 Task: Open a blank worksheet and write heading  Dynamic Sales. Add 10 people name  'Joshua Rivera, Zoey Coleman, Ryan Wright, Addison Bailey, Jonathan Simmons, Brooklyn Ward, Caleb Barnes, Audrey Collins, Gabriel Perry, Sofia Bell'Item code in between  1000-2000. Product range in between  2000-9000. Add Products   TOMS Shoe, UGG Shoe, Wolverine Shoe, Z-Coil Shoe, Adidas shoe, Gucci T-shirt, Louis Vuitton bag, Zara Shirt, H&M jeans, Chanel perfume.Choose quantity  1 to 10 Tax 12 percent commission 2 percent Total Add Amount. Save page Attendance Spreadsheetbook
Action: Key pressed <Key.shift>Dynamic<Key.space><Key.shift>Sales<Key.enter><Key.shift>Name<Key.enter><Key.shift><Key.shift><Key.shift><Key.shift><Key.shift><Key.shift><Key.shift><Key.shift><Key.shift><Key.shift>Joshua<Key.space><Key.shift>Rivera<Key.enter><Key.shift>Zoey<Key.space><Key.shift>Coleman<Key.enter><Key.shift>Ryan<Key.space><Key.shift>Wright<Key.enter><Key.shift>Addison<Key.space><Key.shift>Bailey<Key.enter><Key.shift_r><Key.shift_r><Key.shift_r><Key.shift_r><Key.shift_r><Key.shift_r><Key.shift_r><Key.shift_r><Key.shift_r><Key.shift_r><Key.shift_r><Key.shift_r><Key.shift_r><Key.shift_r><Key.shift_r><Key.shift_r><Key.shift_r><Key.shift_r><Key.shift_r><Key.shift_r><Key.shift_r><Key.shift_r><Key.shift_r><Key.shift_r><Key.shift_r><Key.shift_r><Key.shift_r><Key.shift_r>Jonathan<Key.space><Key.shift>Simmons<Key.enter><Key.shift>Brooklyn<Key.space><Key.shift>Ward<Key.enter><Key.shift>Caleb<Key.space><Key.shift><Key.shift><Key.shift>Barnes<Key.enter><Key.shift>Audrey<Key.space><Key.shift>Collins<Key.enter><Key.shift>Gabriel<Key.space><Key.shift_r>Perry<Key.space><Key.shift><Key.shift><Key.shift><Key.shift><Key.shift>S<Key.backspace><Key.backspace><Key.enter><Key.shift>Sofia<Key.space><Key.shift><Key.shift><Key.shift>Bell<Key.enter>
Screenshot: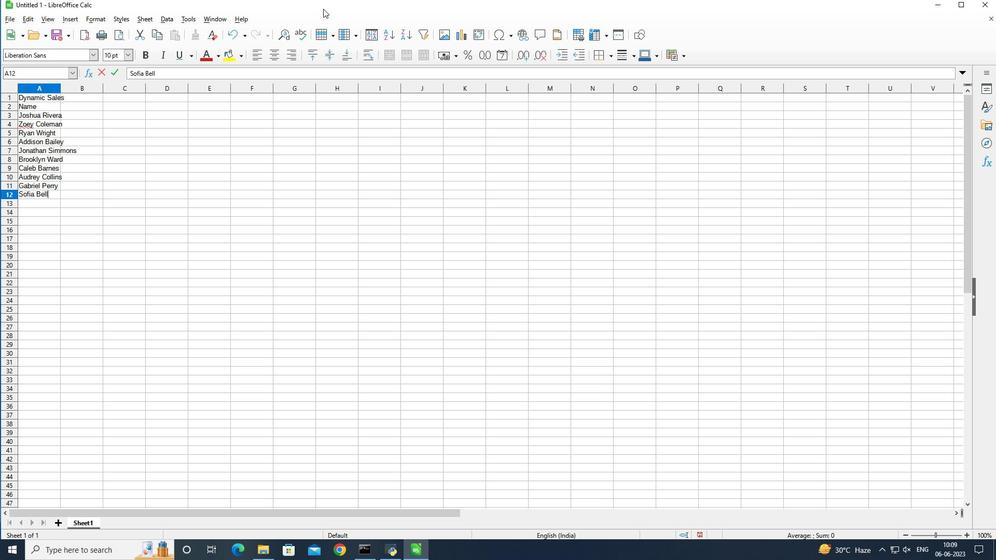 
Action: Mouse moved to (92, 108)
Screenshot: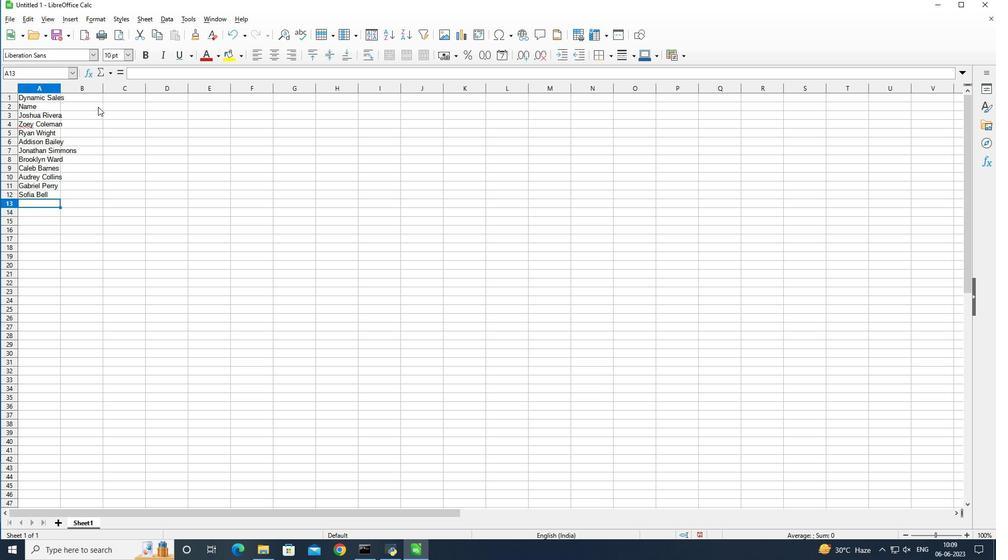 
Action: Mouse pressed left at (92, 108)
Screenshot: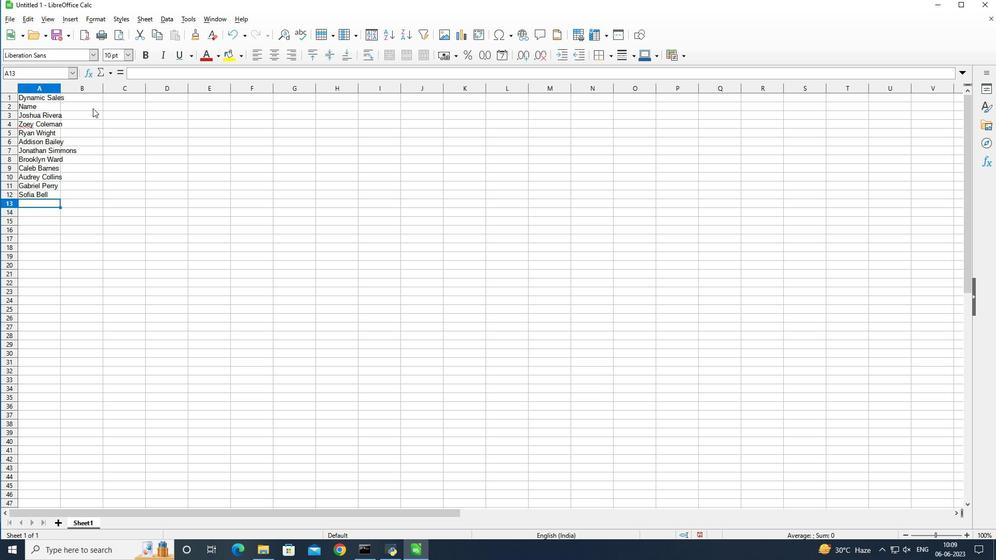 
Action: Mouse moved to (92, 56)
Screenshot: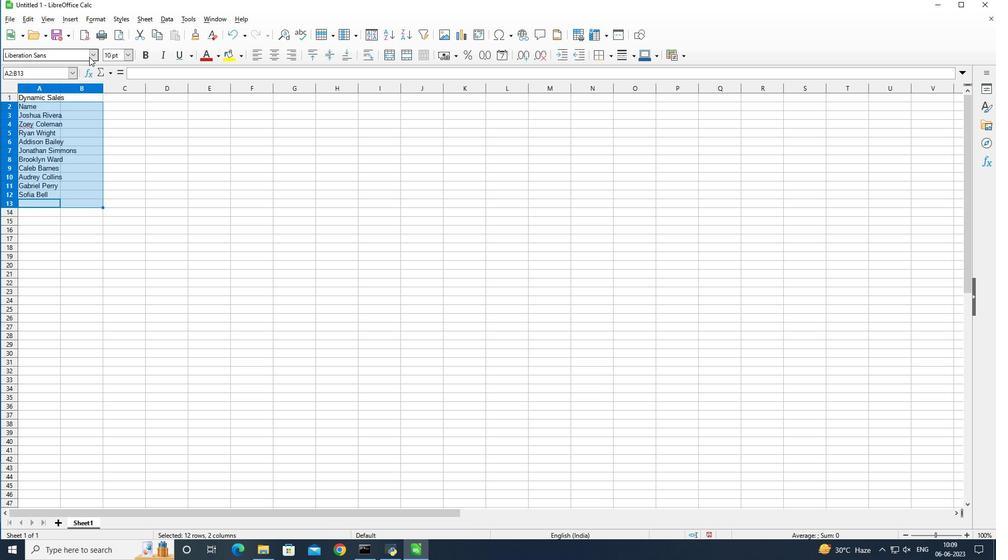 
Action: Mouse pressed left at (92, 56)
Screenshot: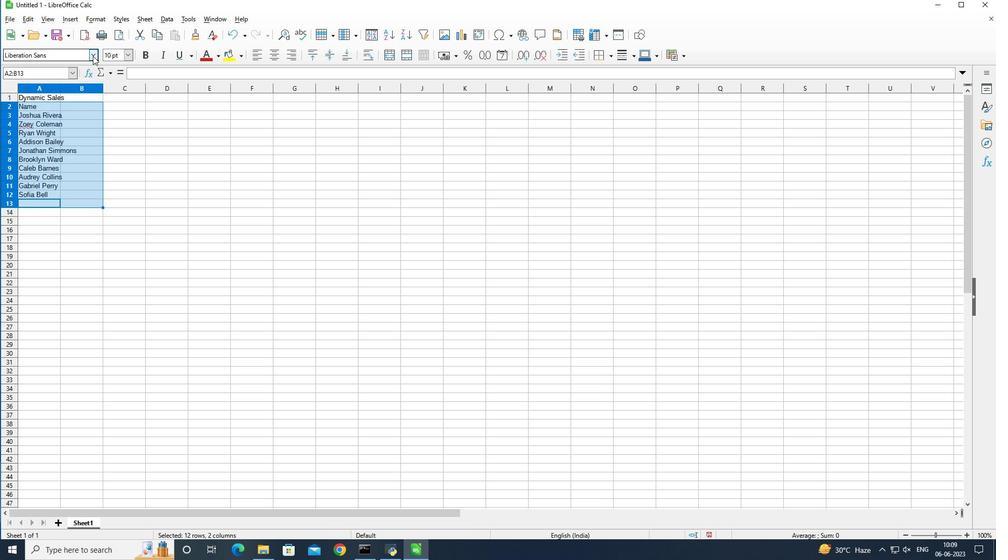 
Action: Mouse moved to (185, 111)
Screenshot: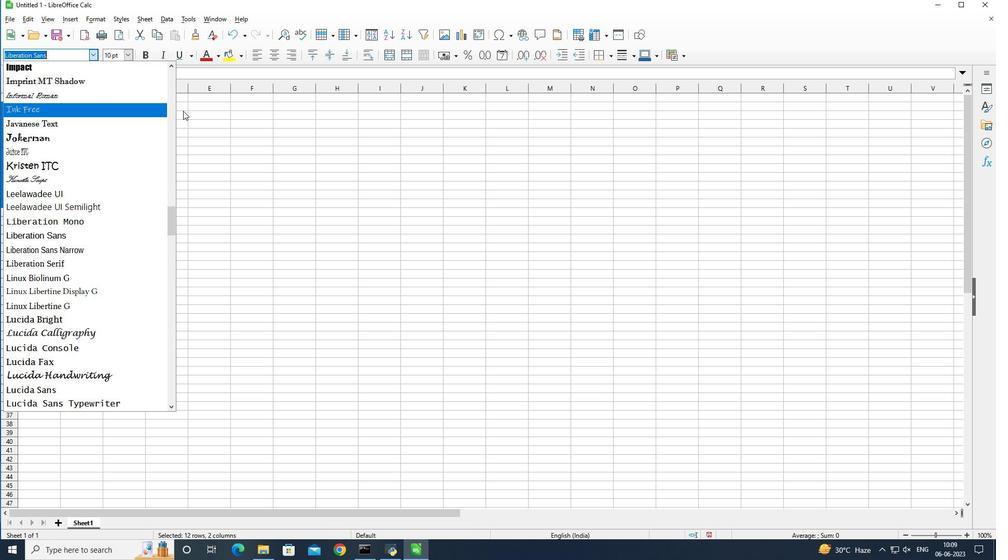 
Action: Mouse pressed left at (185, 111)
Screenshot: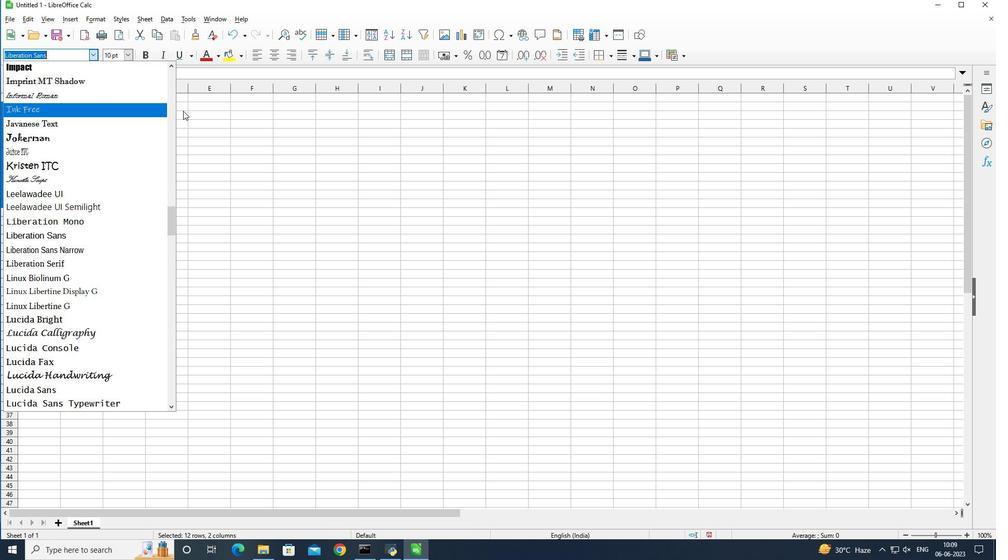 
Action: Mouse moved to (79, 99)
Screenshot: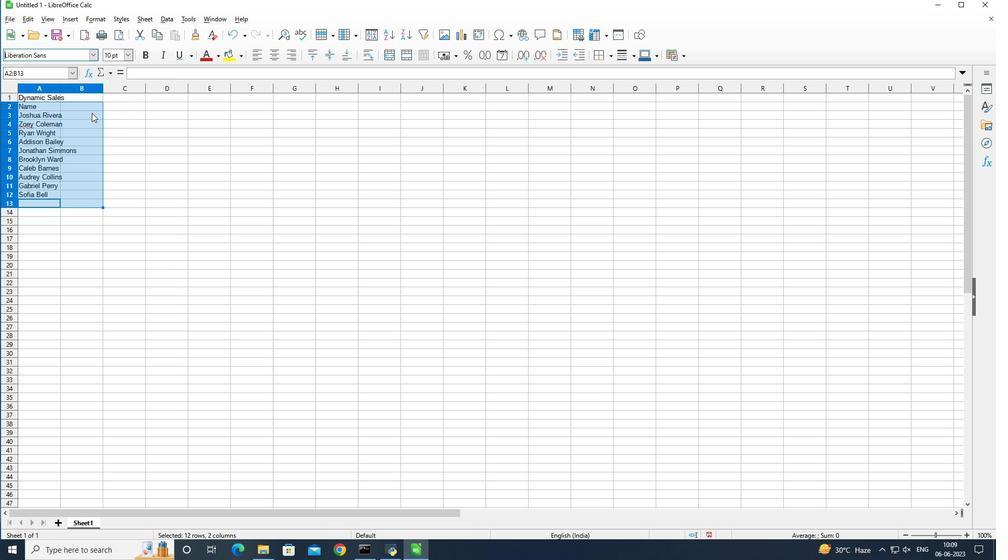 
Action: Mouse pressed left at (79, 99)
Screenshot: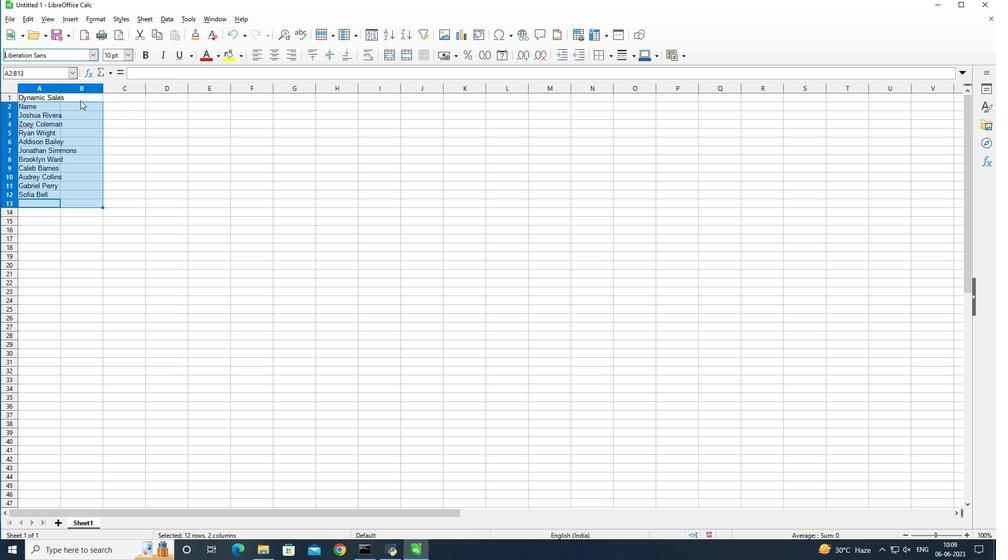 
Action: Mouse moved to (76, 104)
Screenshot: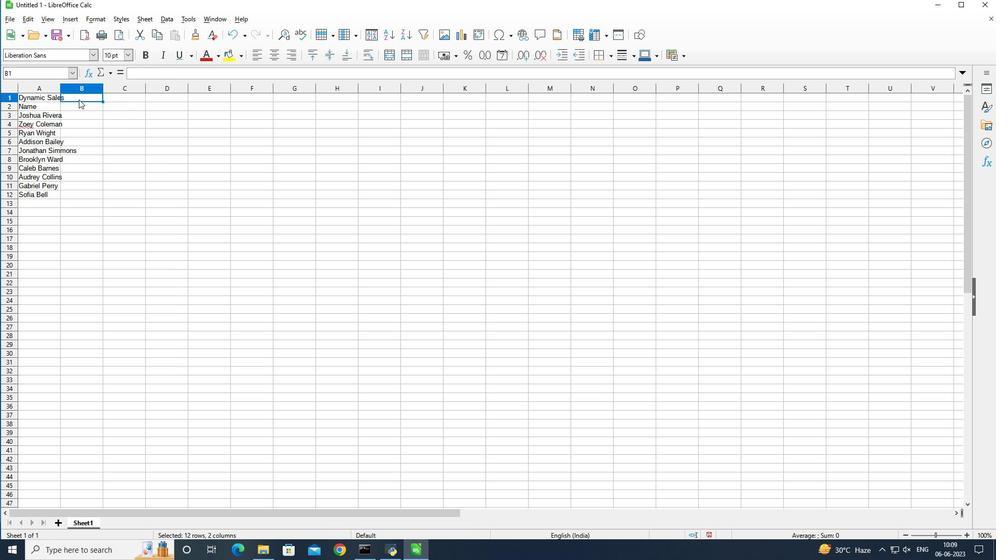 
Action: Mouse pressed left at (76, 104)
Screenshot: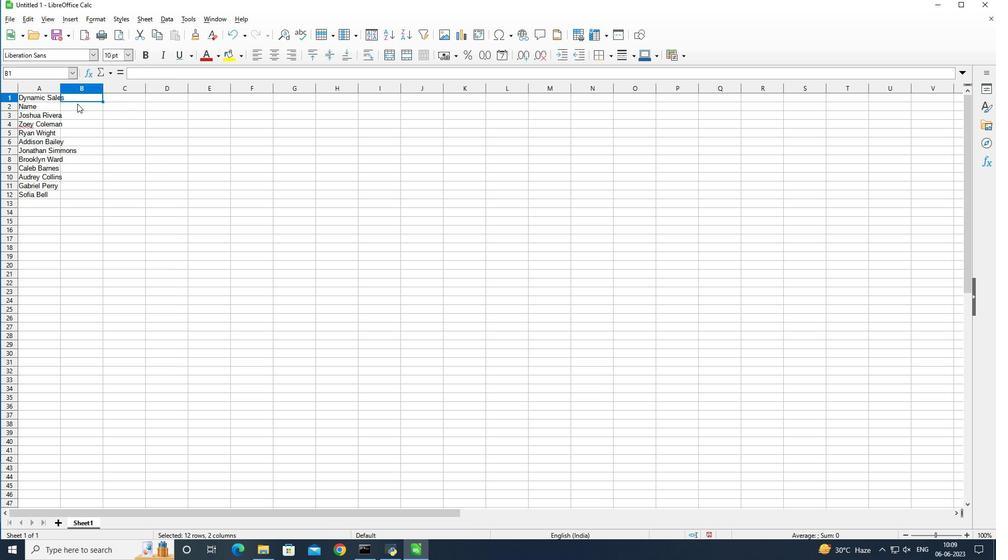 
Action: Mouse moved to (59, 88)
Screenshot: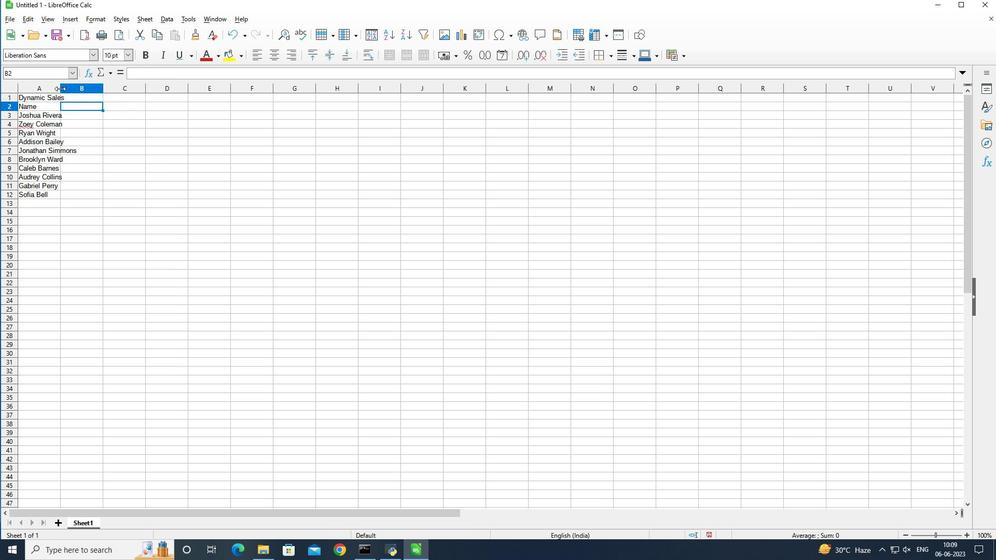 
Action: Mouse pressed left at (59, 88)
Screenshot: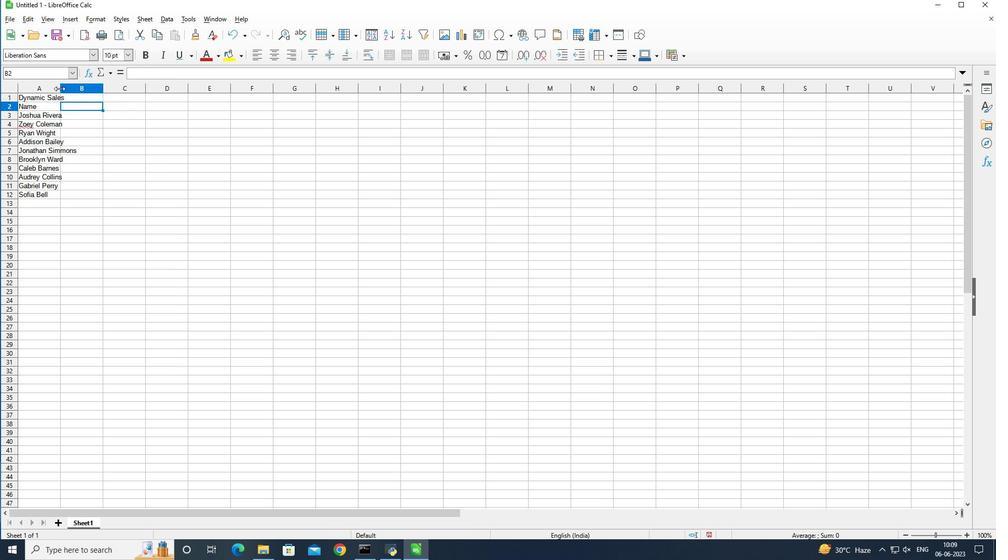 
Action: Mouse pressed left at (59, 88)
Screenshot: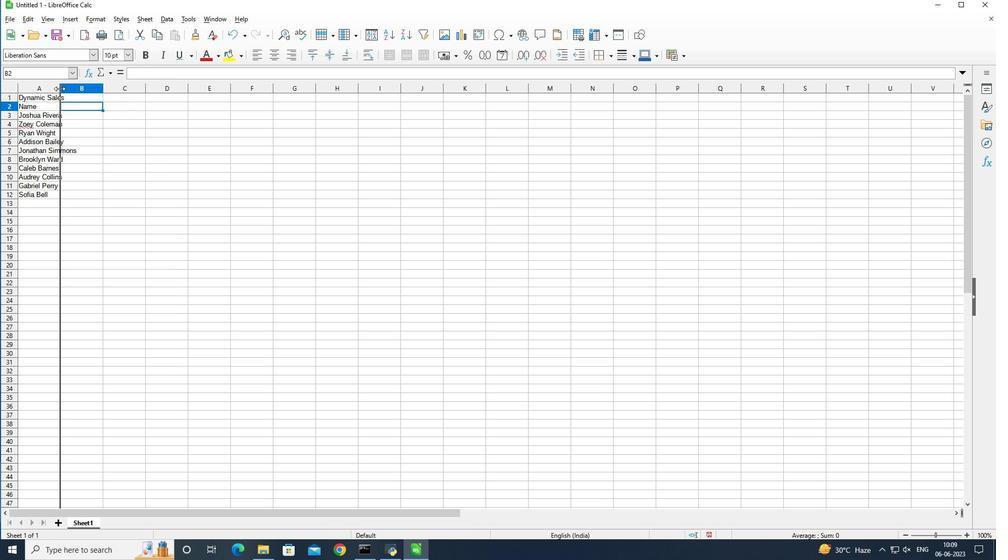 
Action: Mouse moved to (236, 196)
Screenshot: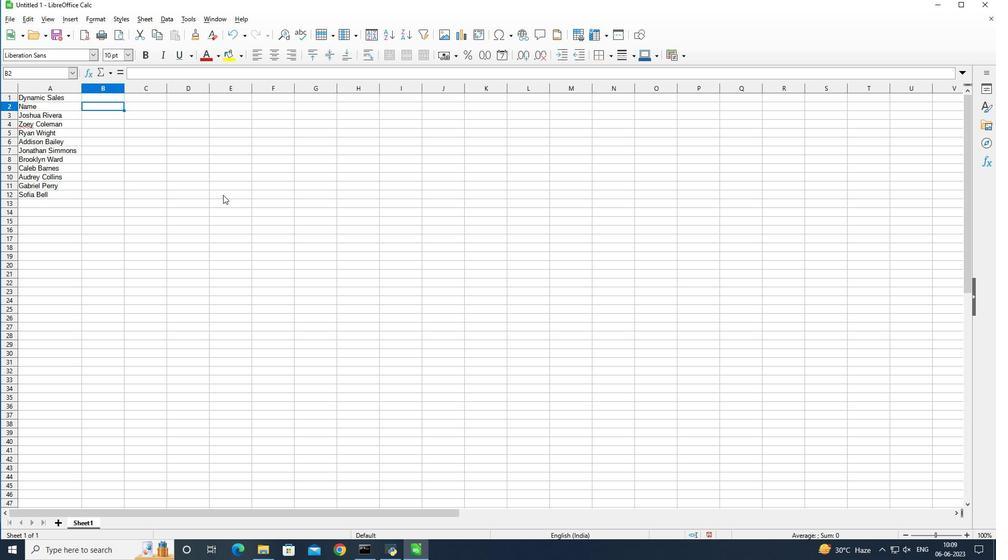 
Action: Key pressed <Key.shift_r>Item<Key.space><Key.shift>Code<Key.enter>
Screenshot: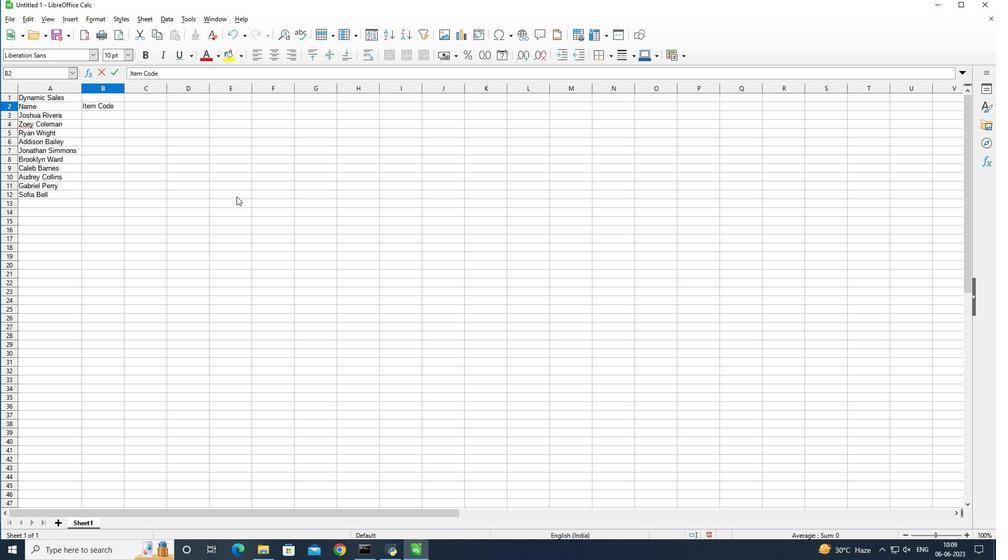 
Action: Mouse moved to (430, 255)
Screenshot: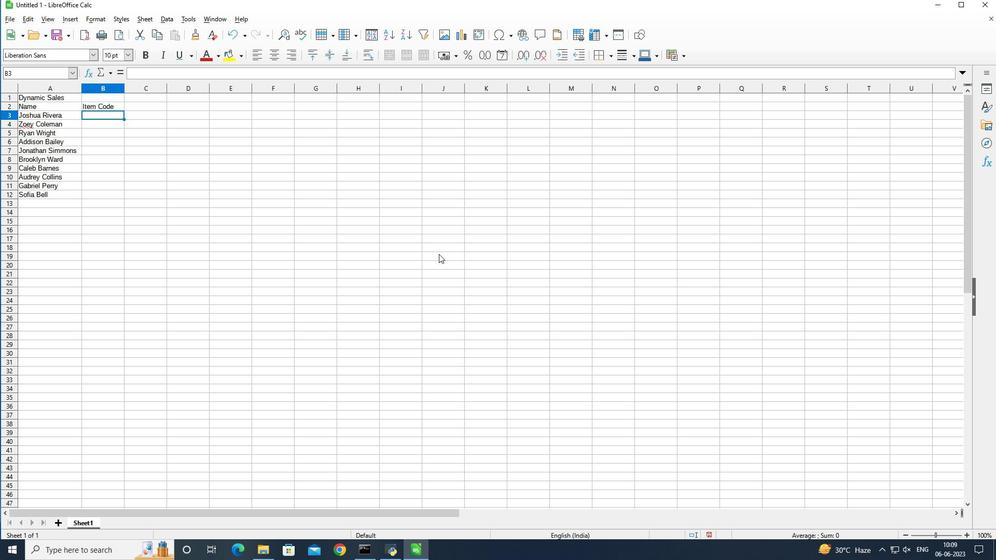 
Action: Key pressed 1100<Key.enter>1200<Key.enter>1300<Key.enter>1400<Key.enter>1500<Key.enter>1600<Key.enter>1700<Key.enter>1800<Key.enter>1900<Key.enter>2000<Key.enter>
Screenshot: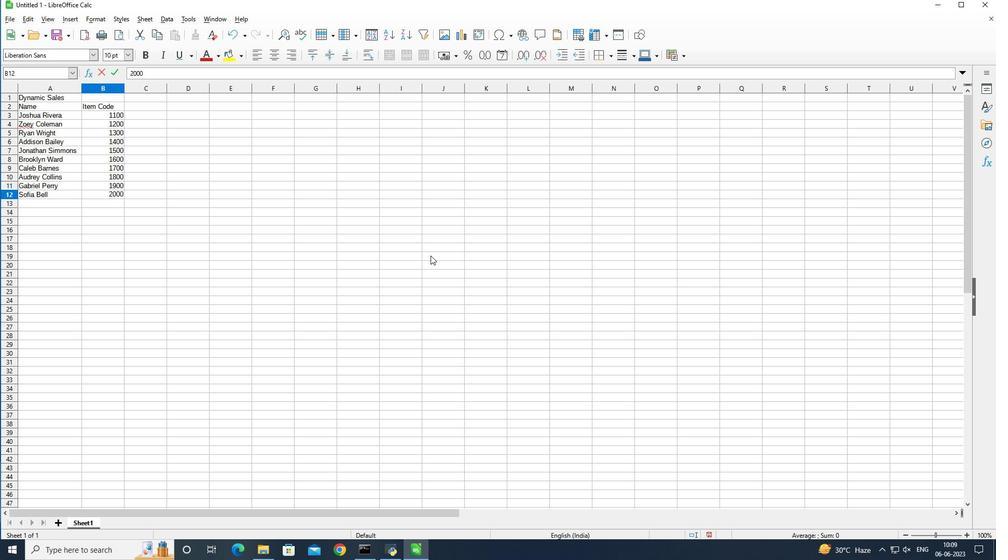 
Action: Mouse moved to (137, 101)
Screenshot: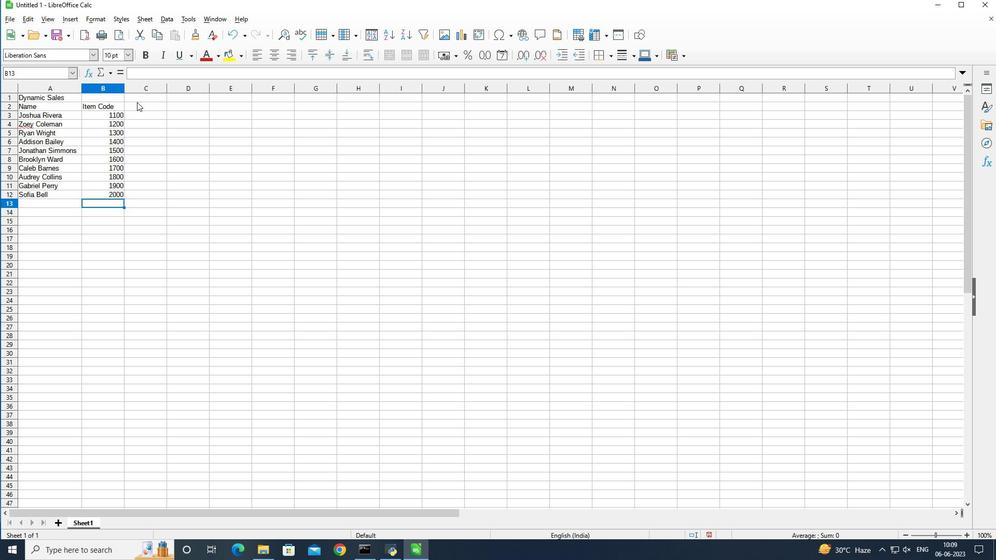 
Action: Mouse pressed left at (137, 101)
Screenshot: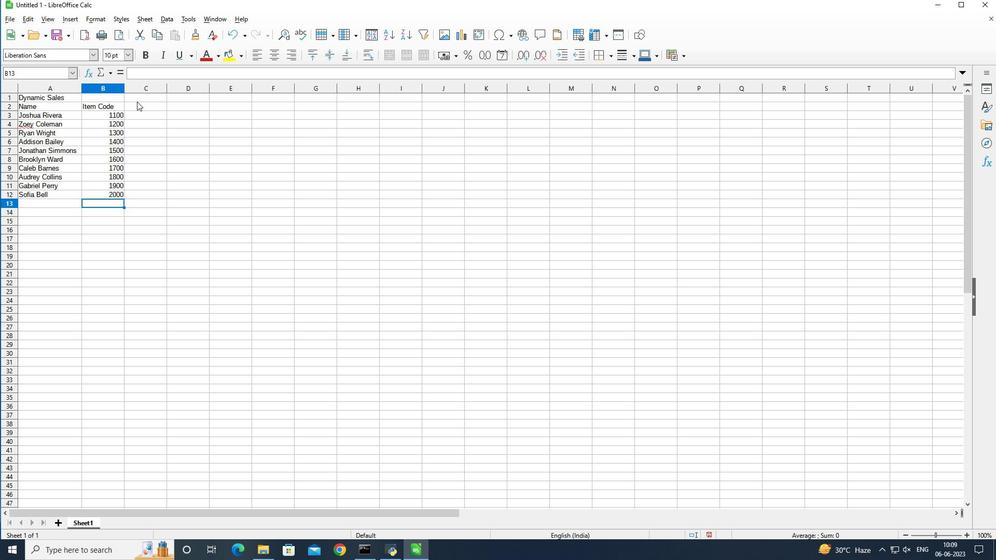 
Action: Mouse moved to (135, 106)
Screenshot: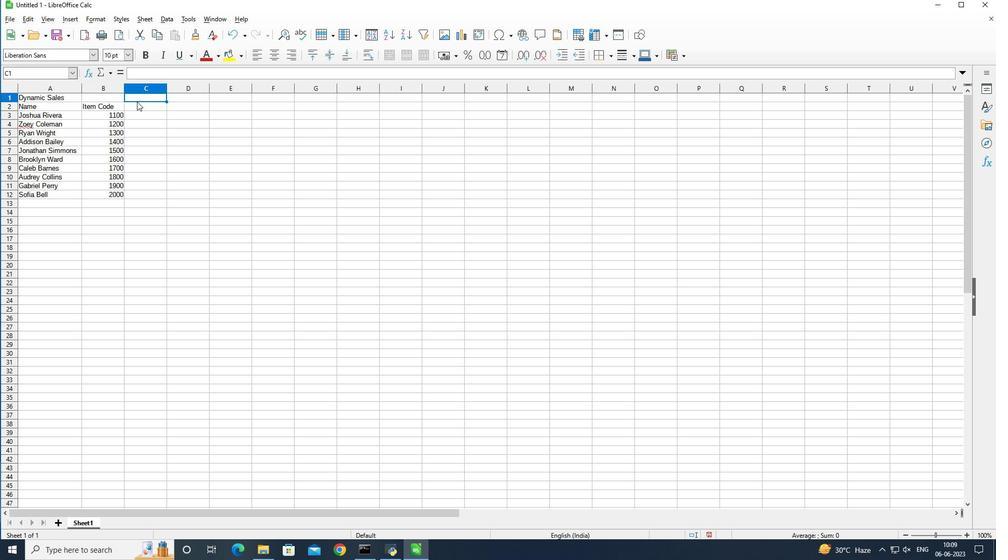 
Action: Mouse pressed left at (135, 106)
Screenshot: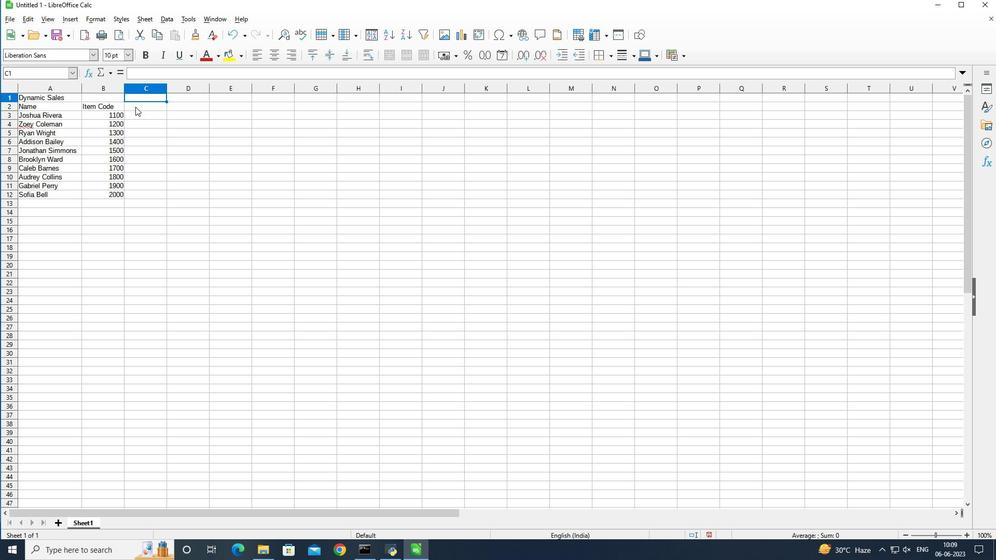 
Action: Mouse moved to (320, 152)
Screenshot: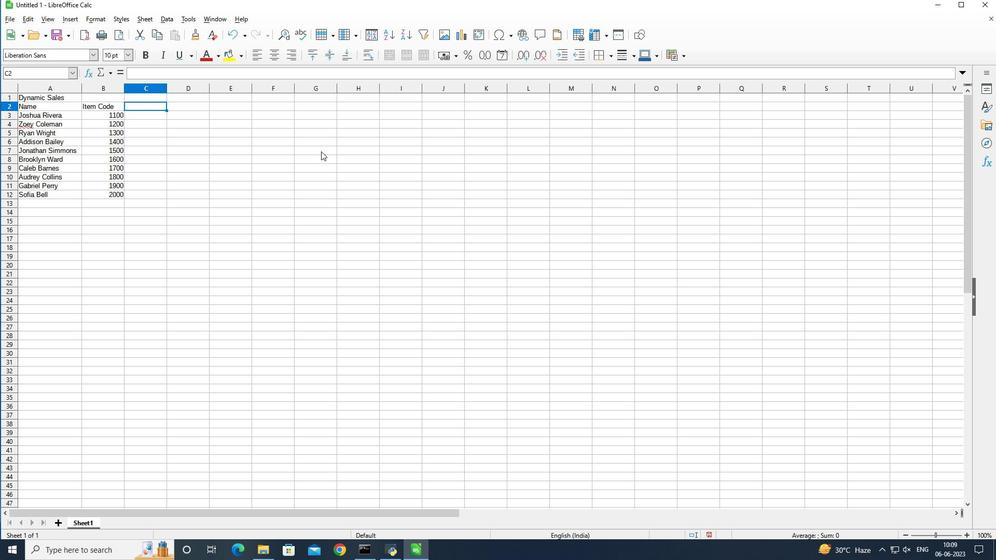 
Action: Key pressed <Key.shift><Key.shift>Product<Key.space><Key.shift>Range<Key.enter>
Screenshot: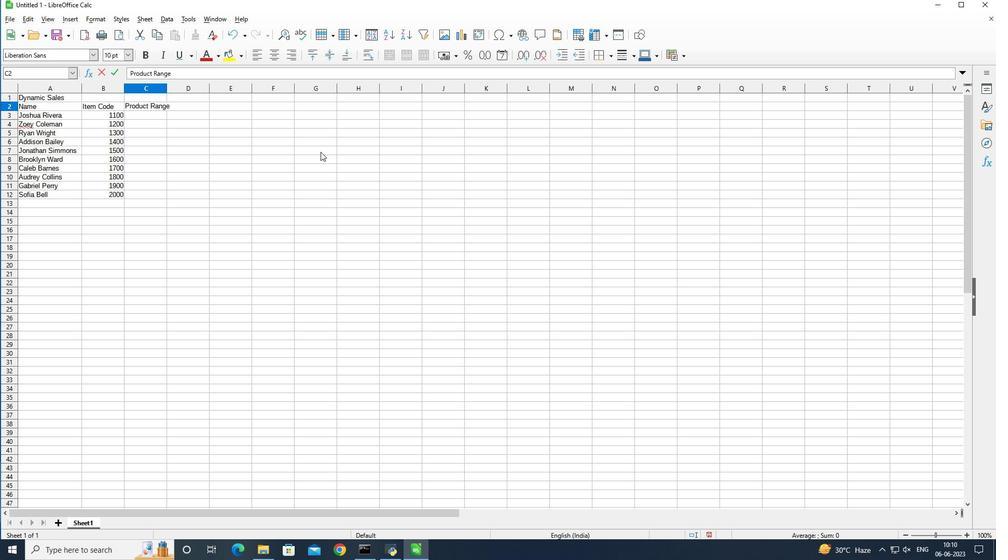 
Action: Mouse moved to (386, 187)
Screenshot: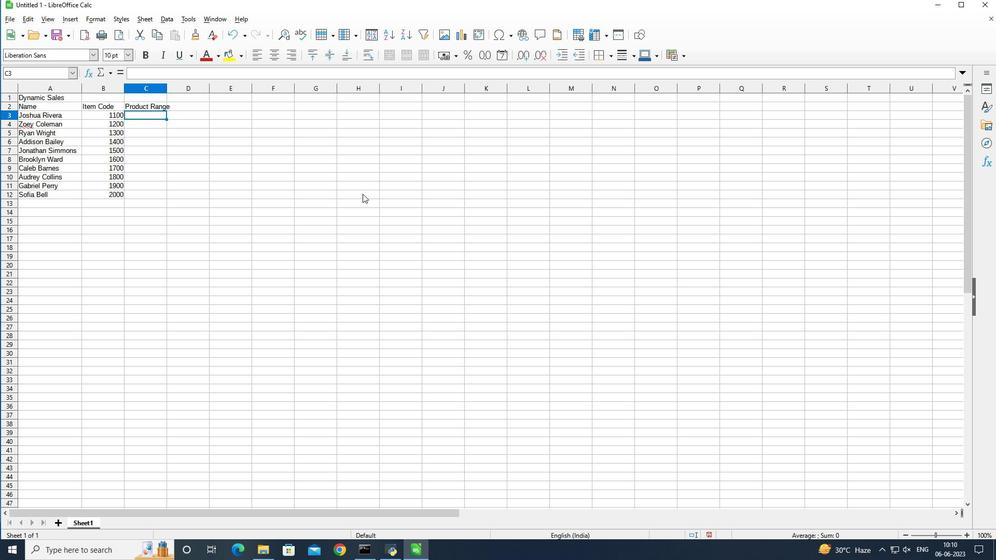 
Action: Key pressed 2700<Key.enter>3400<Key.enter>4100<Key.enter>4800<Key.enter>
Screenshot: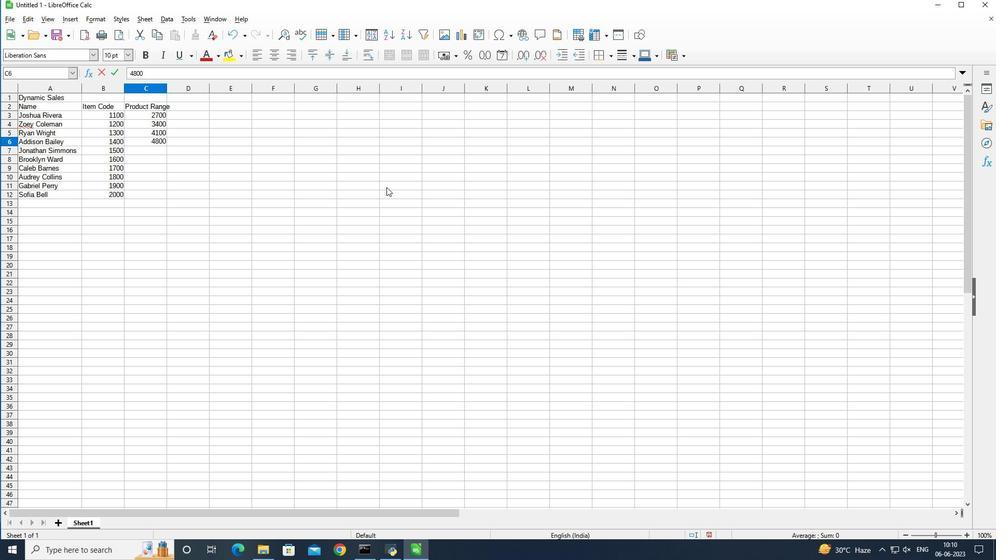 
Action: Mouse moved to (395, 189)
Screenshot: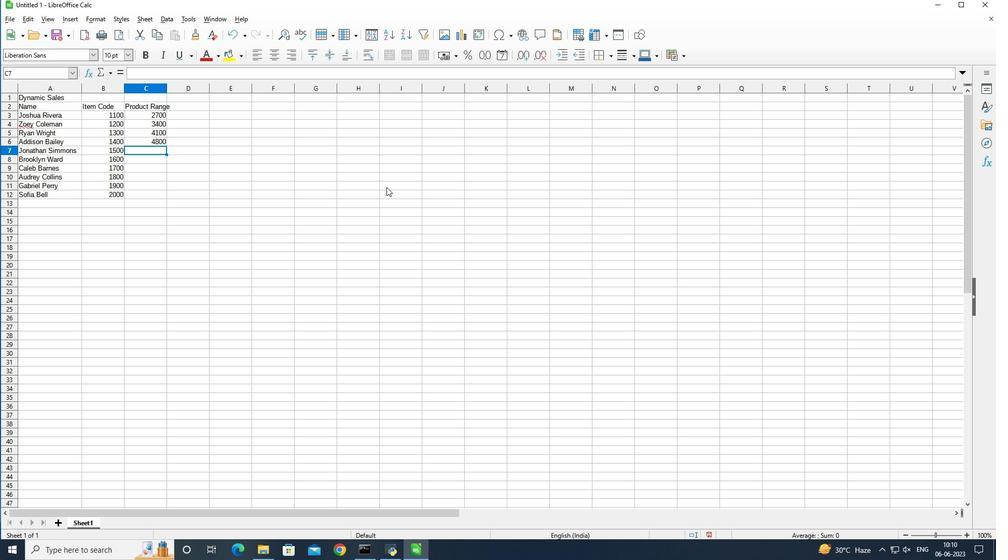 
Action: Key pressed 5500<Key.enter>6200<Key.enter>6900<Key.enter>7600<Key.enter>
Screenshot: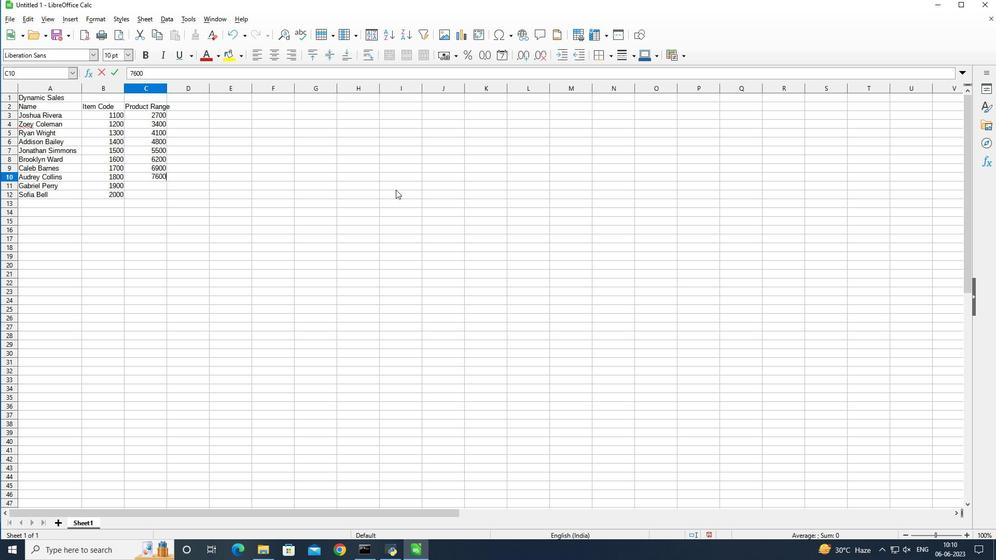
Action: Mouse moved to (521, 210)
Screenshot: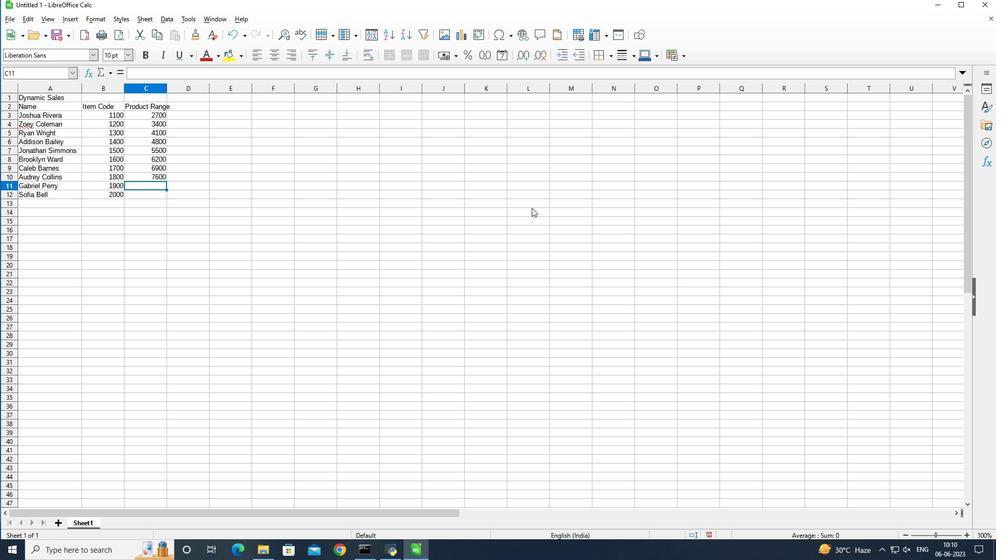 
Action: Key pressed 8400<Key.enter>9000<Key.enter><Key.up>
Screenshot: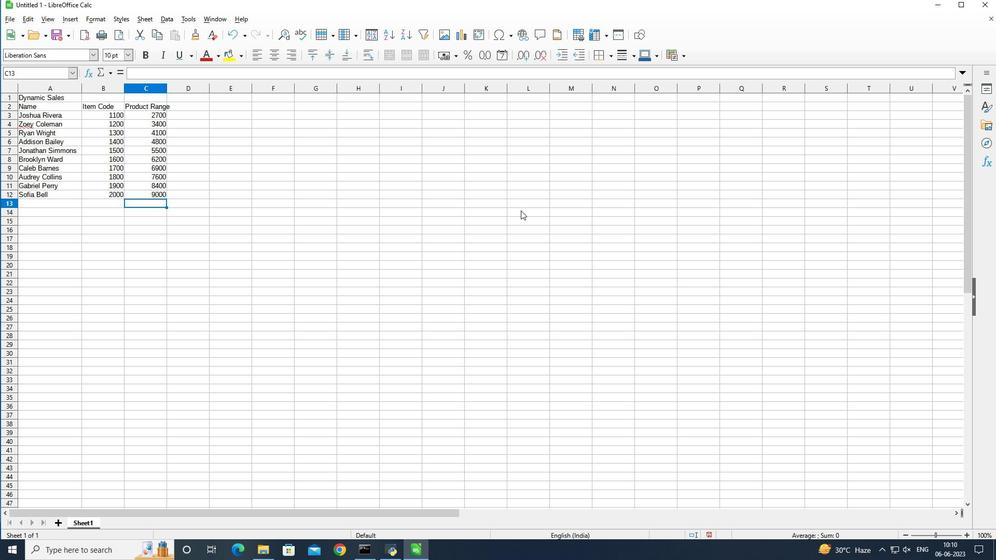 
Action: Mouse moved to (187, 105)
Screenshot: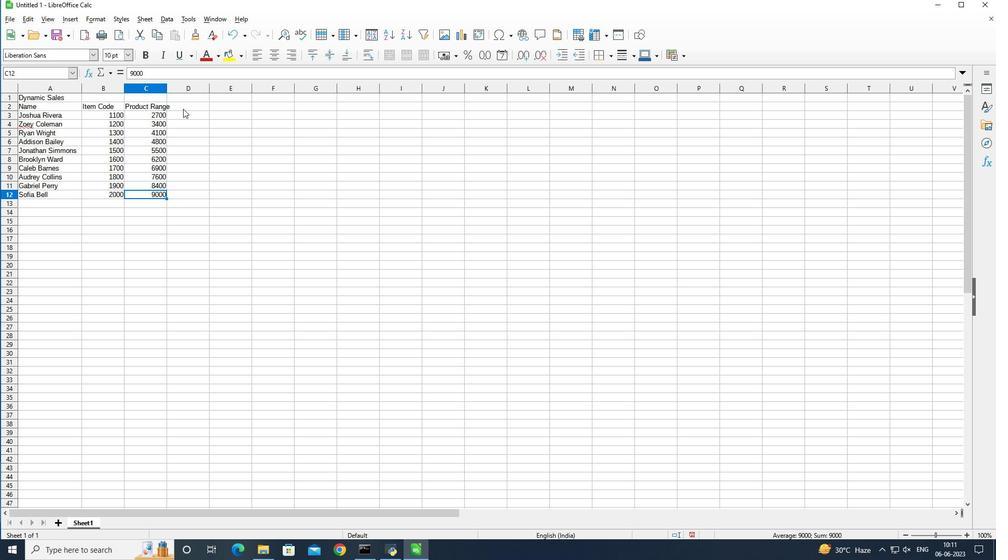 
Action: Mouse pressed left at (187, 105)
Screenshot: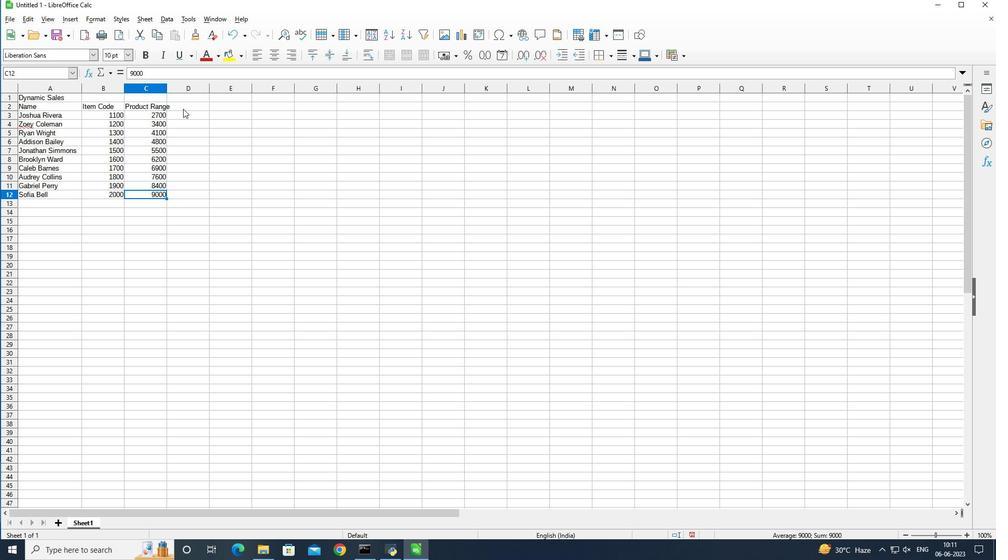 
Action: Mouse moved to (166, 88)
Screenshot: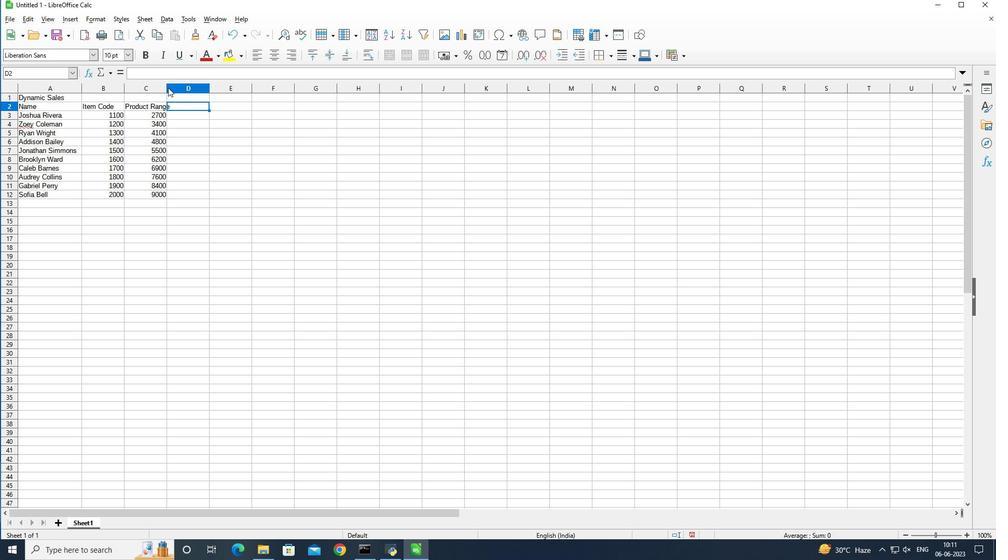 
Action: Mouse pressed left at (166, 88)
Screenshot: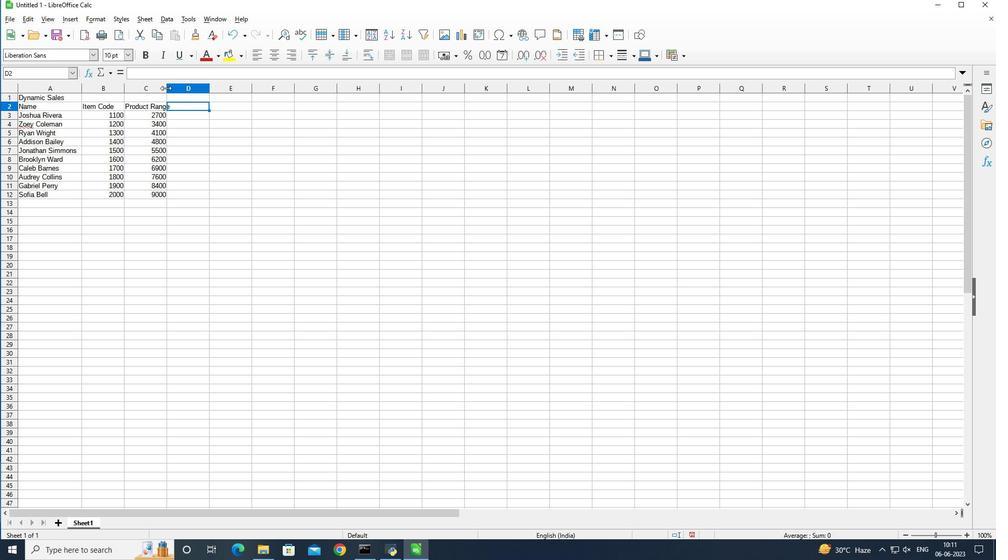 
Action: Mouse pressed left at (166, 88)
Screenshot: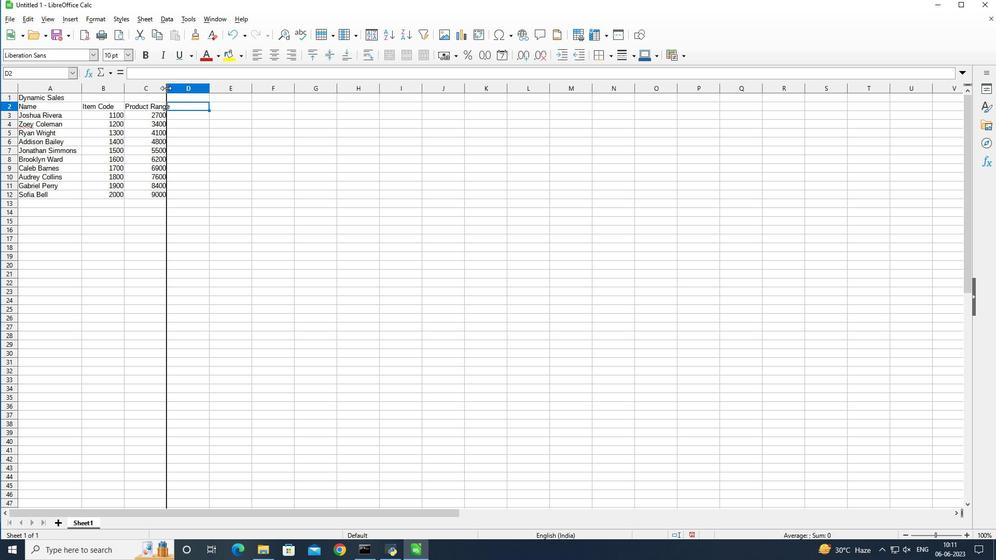 
Action: Mouse moved to (275, 201)
Screenshot: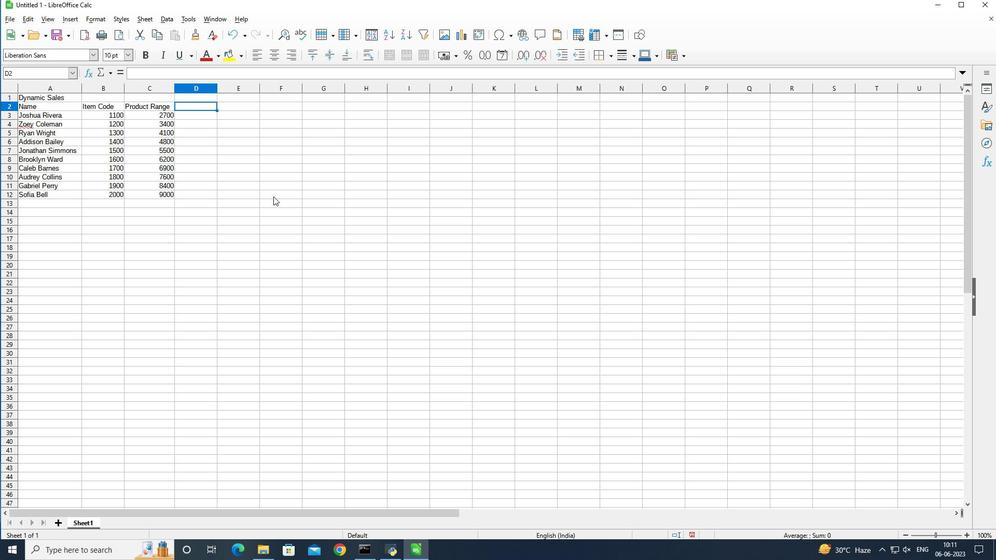 
Action: Key pressed <Key.shift>Products<Key.enter><Key.shift><Key.shift><Key.shift><Key.shift><Key.shift><Key.shift><Key.shift><Key.shift><Key.shift><Key.shift><Key.shift>TOMS<Key.space><Key.shift><Key.shift><Key.shift>Shoe<Key.enter><Key.shift><Key.shift><Key.shift>UGG<Key.space><Key.shift>Shoe<Key.enter><Key.shift>Wolverine<Key.space><Key.shift>Shoe<Key.enter><Key.shift>Z-<Key.shift>Coil<Key.space><Key.shift>Shoe<Key.enter><Key.shift>Adidas<Key.space><Key.shift>Shoe<Key.enter><Key.shift>Gucci<Key.space><Key.shift>T-shirt<Key.enter><Key.shift_r><Key.shift_r><Key.shift_r><Key.shift_r><Key.shift_r><Key.shift_r><Key.shift_r><Key.shift_r>Louis<Key.space><Key.shift><Key.shift><Key.shift><Key.shift><Key.shift><Key.shift><Key.shift><Key.shift>Vuitton<Key.space>bag<Key.enter><Key.shift>Zara<Key.space><Key.shift>Shirt<Key.enter><Key.shift_r><Key.shift_r><Key.shift_r><Key.shift_r><Key.shift_r><Key.shift_r><Key.shift_r><Key.shift_r><Key.shift_r><Key.shift_r><Key.shift_r><Key.shift_r><Key.shift_r><Key.shift_r><Key.shift_r><Key.shift_r><Key.shift_r><Key.shift_r><Key.shift_r><Key.shift_r><Key.shift_r><Key.shift_r><Key.shift_r><Key.shift_r><Key.shift_r><Key.shift_r><Key.shift_r><Key.shift_r><Key.shift_r><Key.shift_r>H&M<Key.space><Key.shift_r><Key.shift_r><Key.shift_r><Key.shift_r><Key.shift_r><Key.shift_r><Key.shift_r><Key.shift_r>Jeans<Key.enter><Key.shift>Chanel<Key.space><Key.shift_r><Key.shift_r><Key.shift_r><Key.shift_r><Key.shift_r>Perfume<Key.enter>
Screenshot: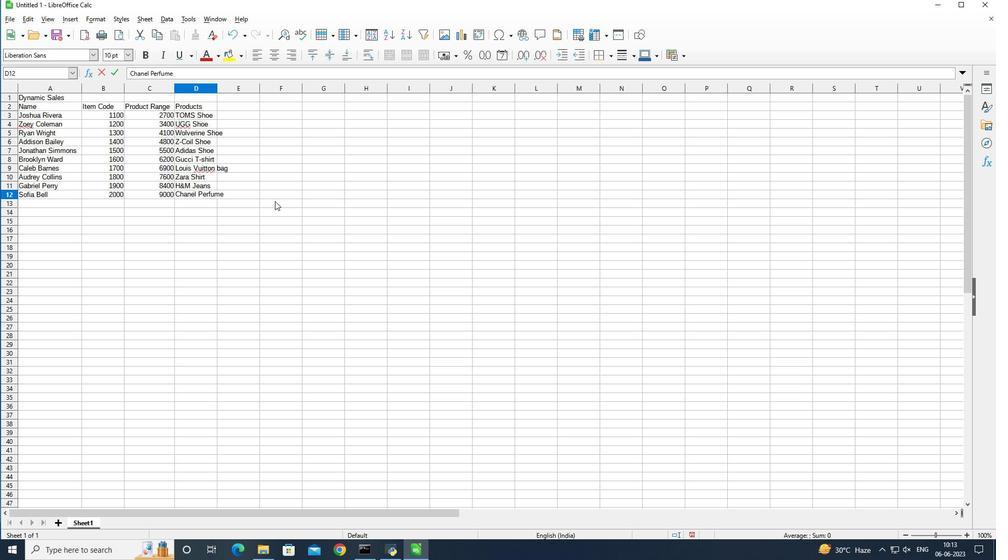 
Action: Mouse moved to (217, 89)
Screenshot: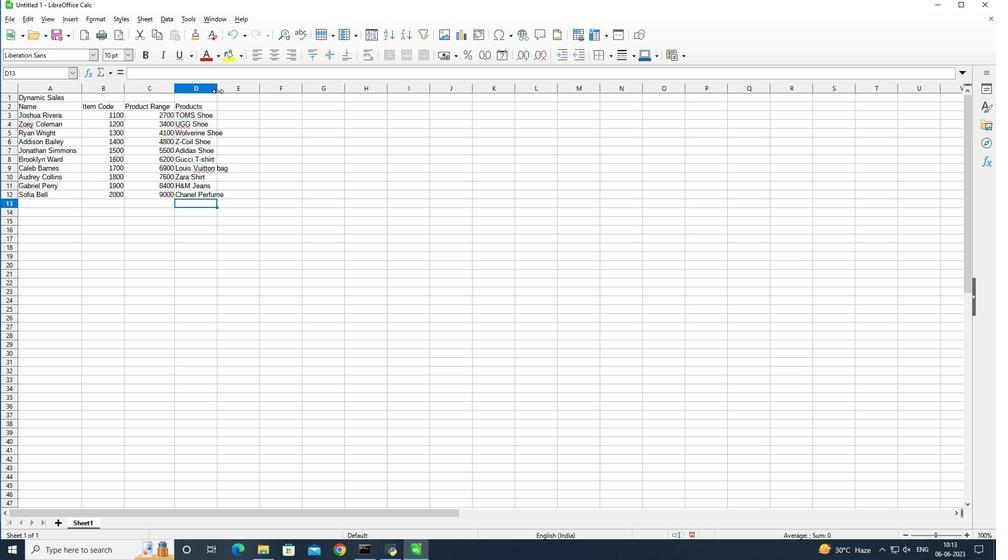 
Action: Mouse pressed left at (217, 89)
Screenshot: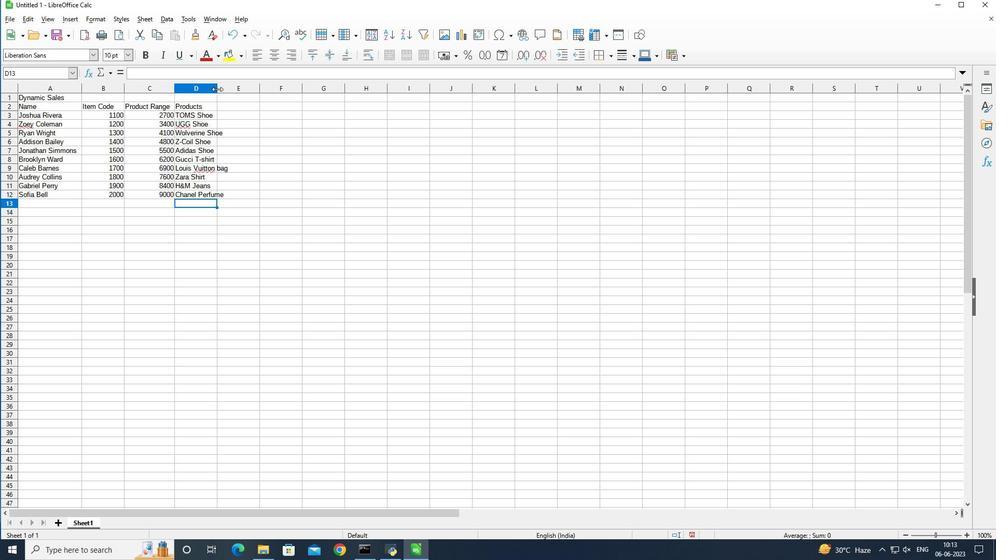 
Action: Mouse pressed left at (217, 89)
Screenshot: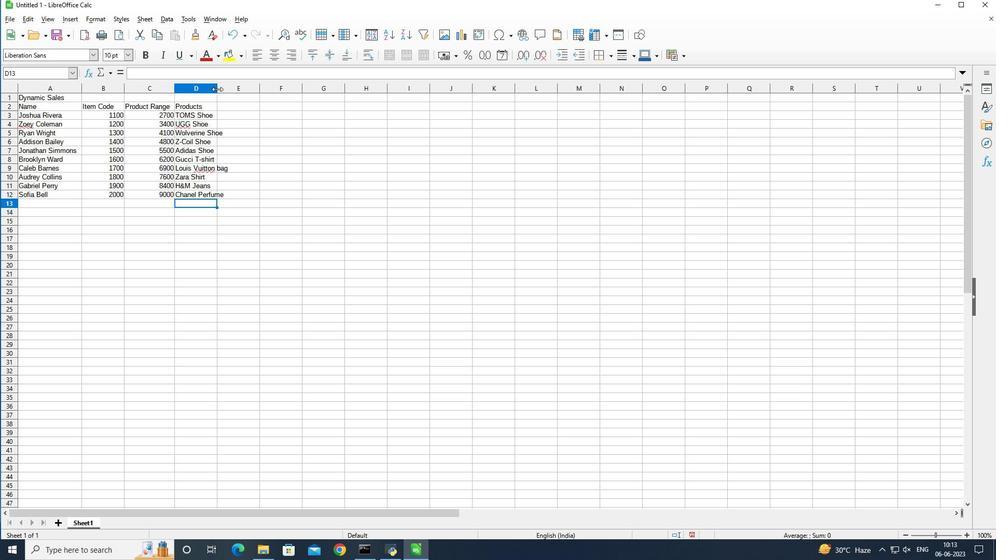 
Action: Mouse moved to (235, 108)
Screenshot: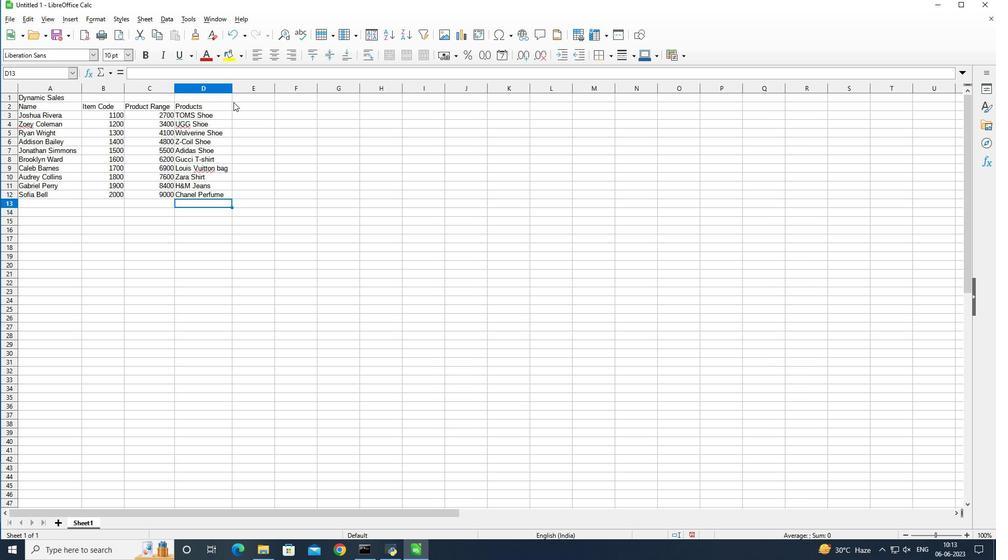 
Action: Mouse pressed left at (235, 108)
Screenshot: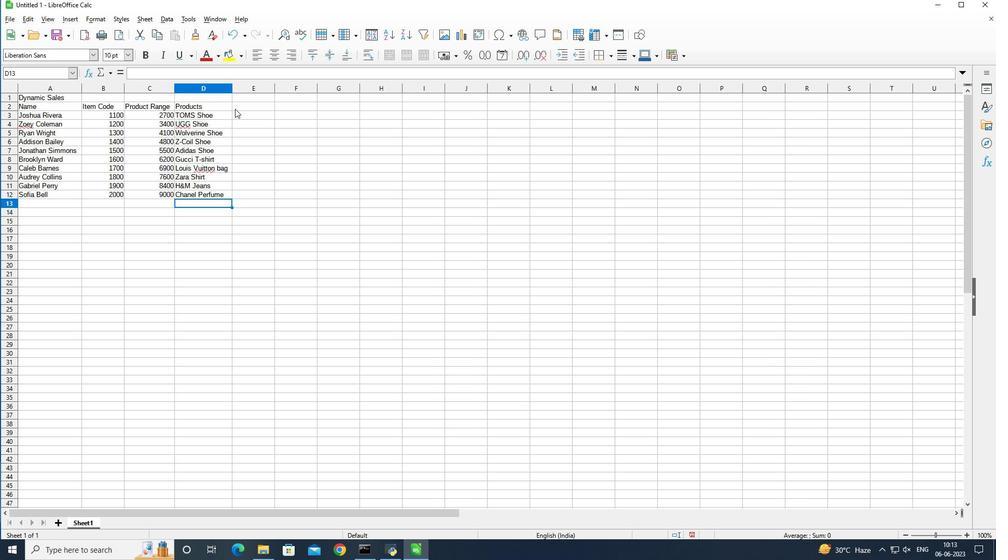 
Action: Mouse moved to (319, 178)
Screenshot: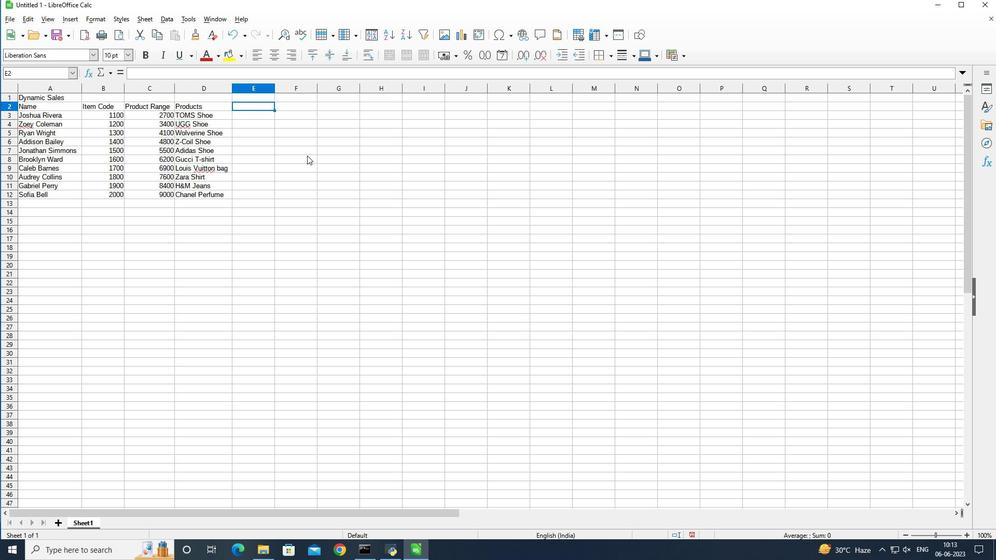 
Action: Key pressed <Key.shift><Key.shift><Key.shift><Key.shift><Key.shift><Key.shift><Key.shift><Key.shift><Key.shift><Key.shift><Key.shift>Quantity<Key.enter>
Screenshot: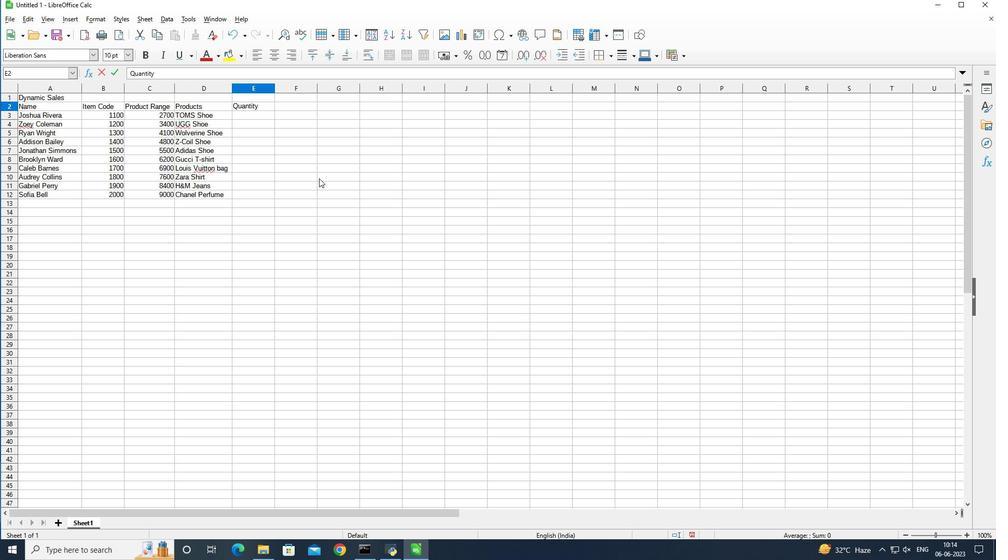 
Action: Mouse moved to (470, 184)
Screenshot: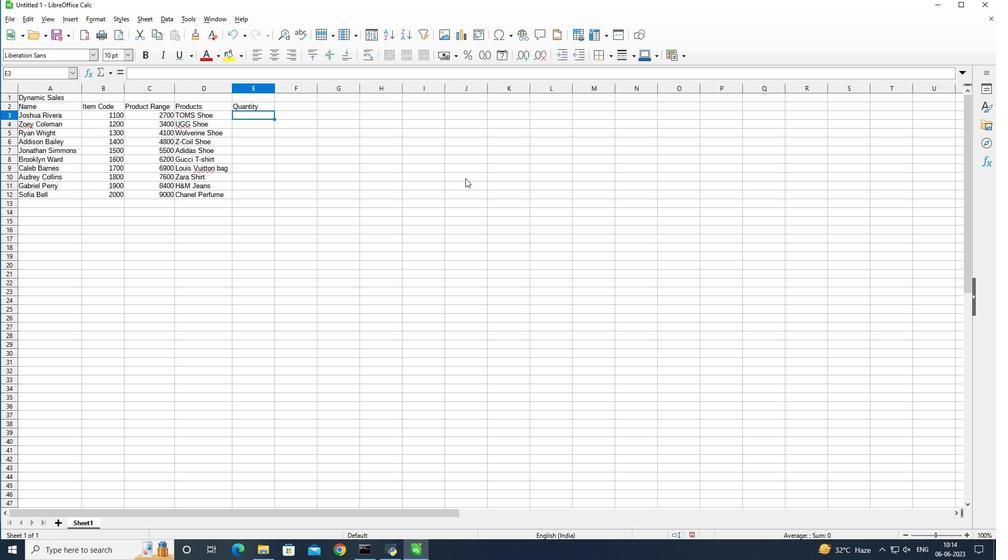 
Action: Key pressed 1<Key.enter>5<Key.enter>6<Key.enter>8<Key.enter>9<Key.enter>10<Key.enter>2<Key.enter>5<Key.enter>6<Key.enter>4<Key.enter>
Screenshot: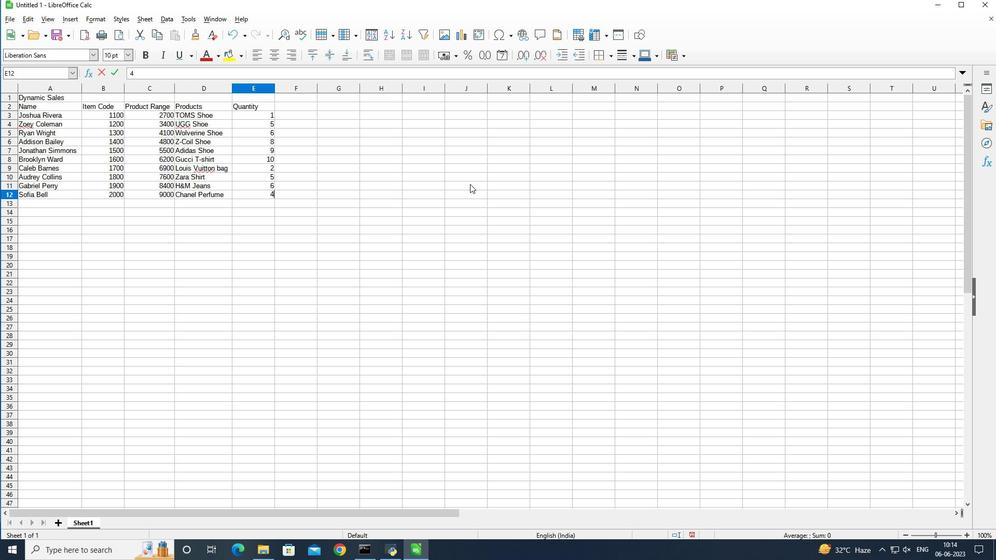 
Action: Mouse moved to (311, 111)
Screenshot: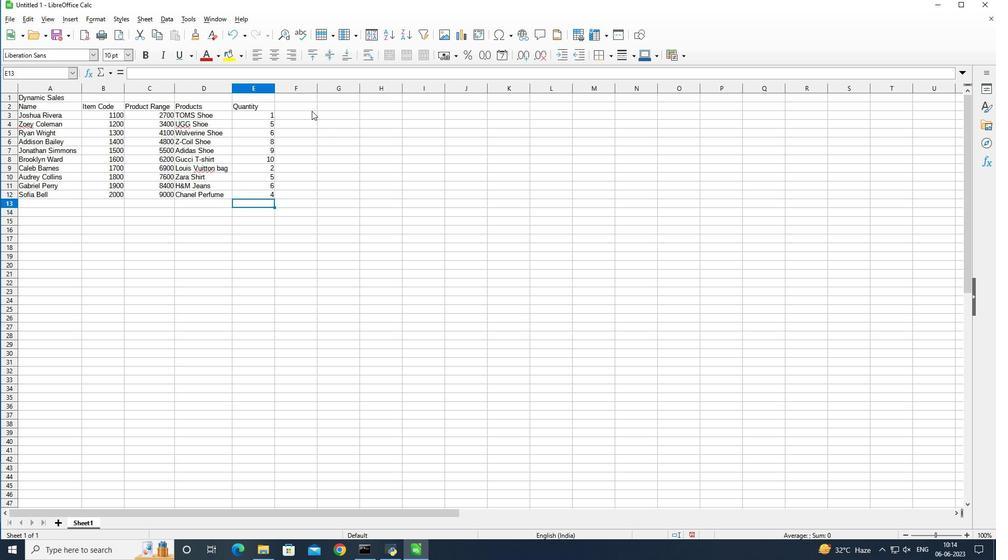 
Action: Mouse pressed left at (311, 111)
Screenshot: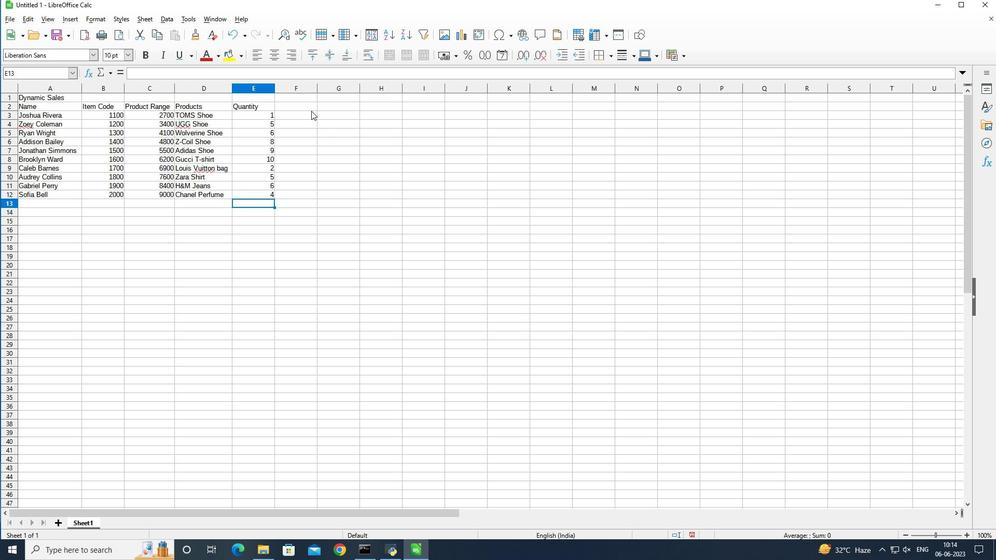 
Action: Mouse moved to (290, 108)
Screenshot: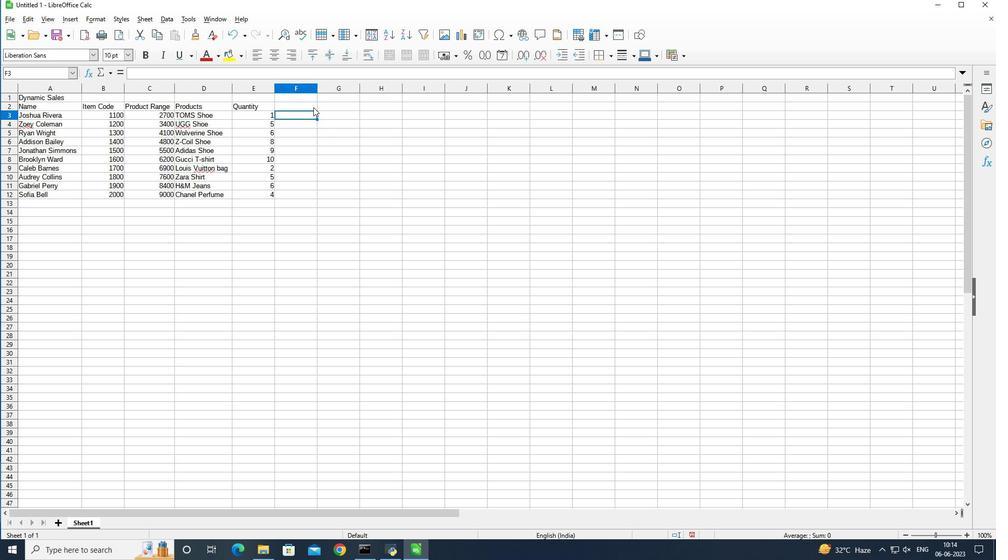 
Action: Mouse pressed left at (290, 108)
Screenshot: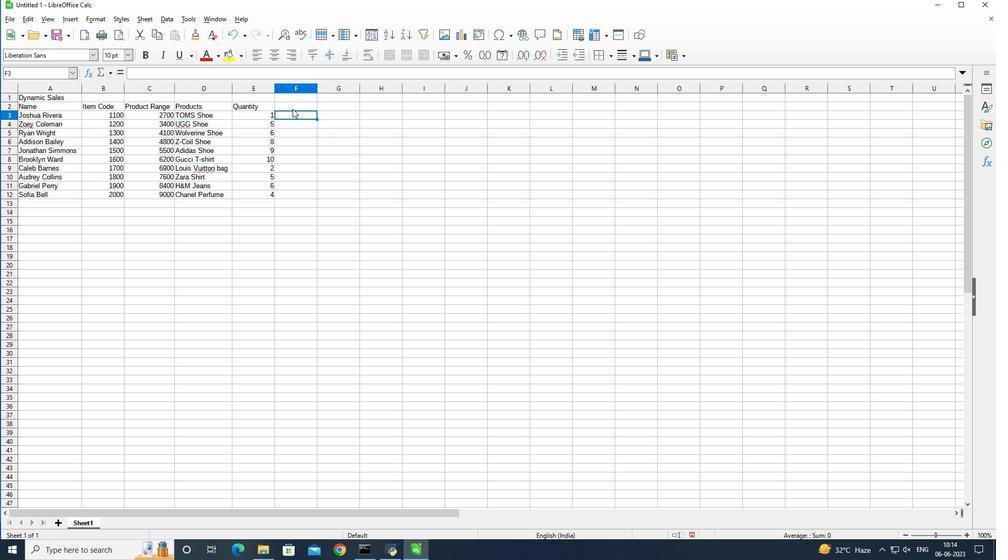 
Action: Mouse moved to (414, 225)
Screenshot: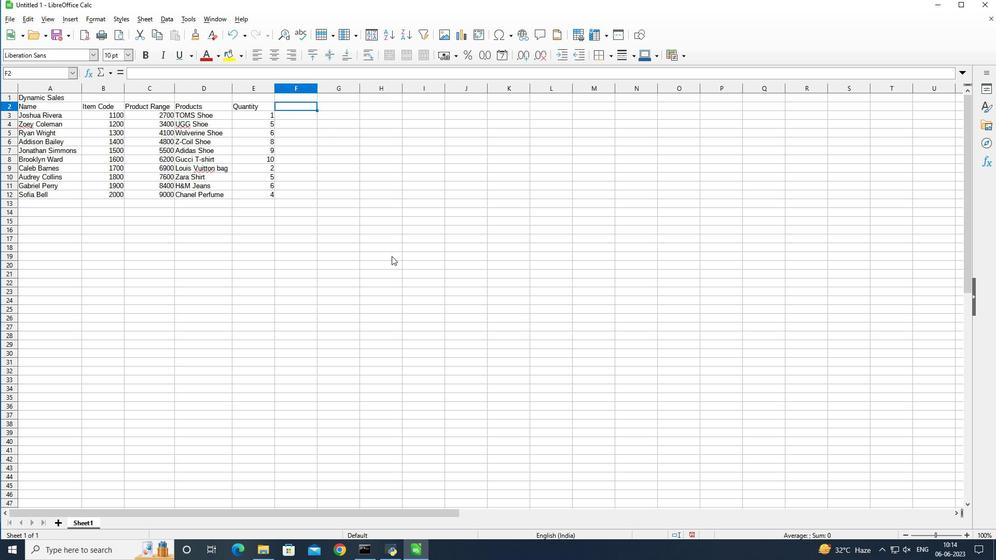 
Action: Key pressed <Key.shift>Tax<Key.space>12<Key.shift><Key.shift><Key.shift><Key.shift><Key.shift><Key.shift><Key.shift><Key.shift><Key.shift><Key.shift>%<Key.enter>=sum<Key.shift_r><Key.shift_r><Key.shift_r><Key.shift_r><Key.shift_r><Key.shift_r><Key.shift_r><Key.shift_r><Key.shift_r><Key.shift_r><Key.shift_r><Key.shift_r><Key.shift_r><Key.shift_r><Key.shift_r><Key.shift_r><Key.shift_r><Key.shift_r><Key.shift_r><Key.shift_r><Key.shift_r><Key.shift_r><Key.shift_r><Key.shift_r><Key.shift_r><Key.shift_r><Key.shift_r><Key.shift_r><Key.shift_r><Key.shift_r><Key.shift_r>(c3*12<Key.shift><Key.shift><Key.shift><Key.shift><Key.shift><Key.shift><Key.shift><Key.shift><Key.shift><Key.shift>%<Key.shift_r><Key.shift_r><Key.shift_r><Key.shift_r><Key.shift_r><Key.shift_r><Key.shift_r><Key.shift_r><Key.shift_r><Key.shift_r><Key.shift_r><Key.shift_r><Key.shift_r><Key.shift_r><Key.shift_r><Key.shift_r><Key.shift_r><Key.shift_r><Key.shift_r><Key.shift_r><Key.shift_r><Key.shift_r><Key.shift_r><Key.shift_r><Key.shift_r><Key.shift_r><Key.shift_r><Key.shift_r><Key.shift_r><Key.shift_r>)<Key.enter>
Screenshot: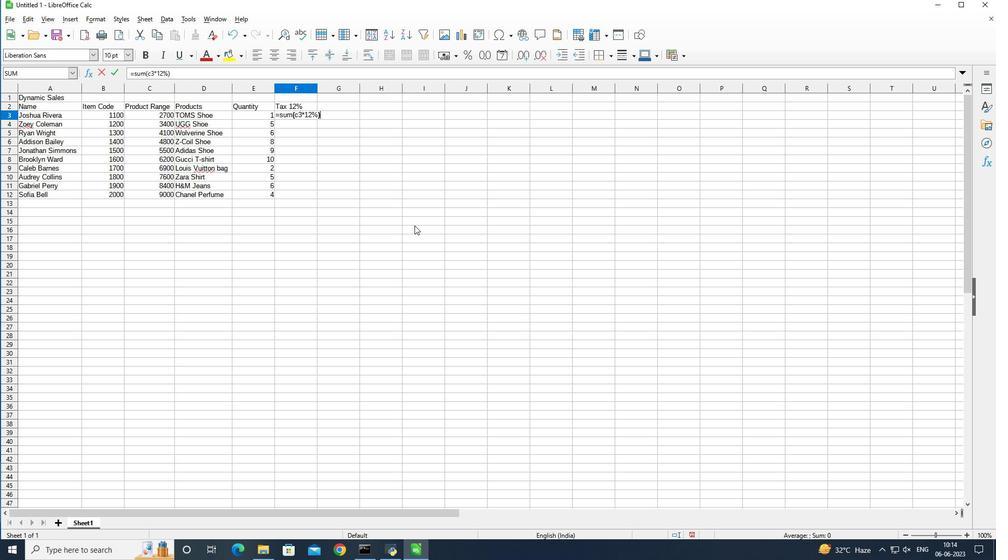 
Action: Mouse moved to (291, 113)
Screenshot: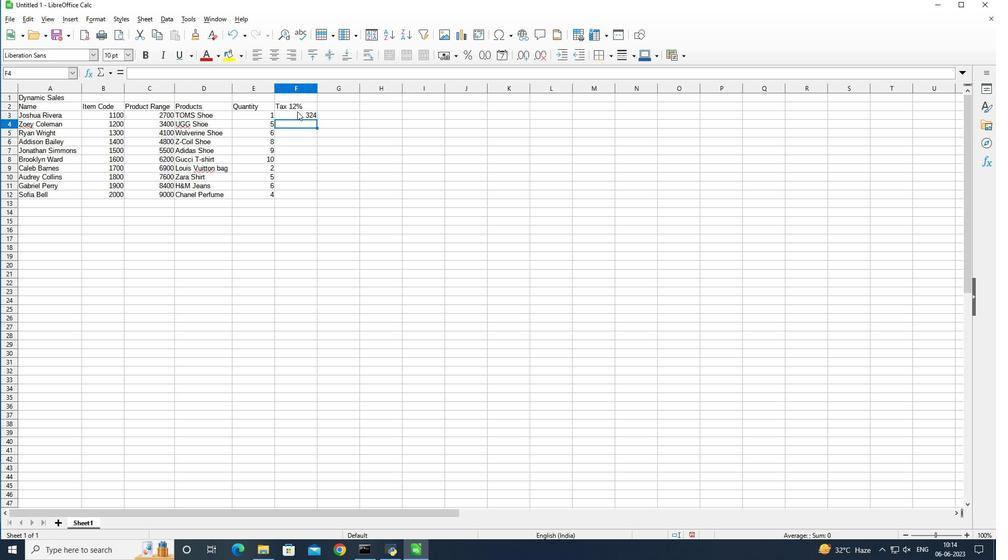
Action: Mouse pressed left at (291, 113)
Screenshot: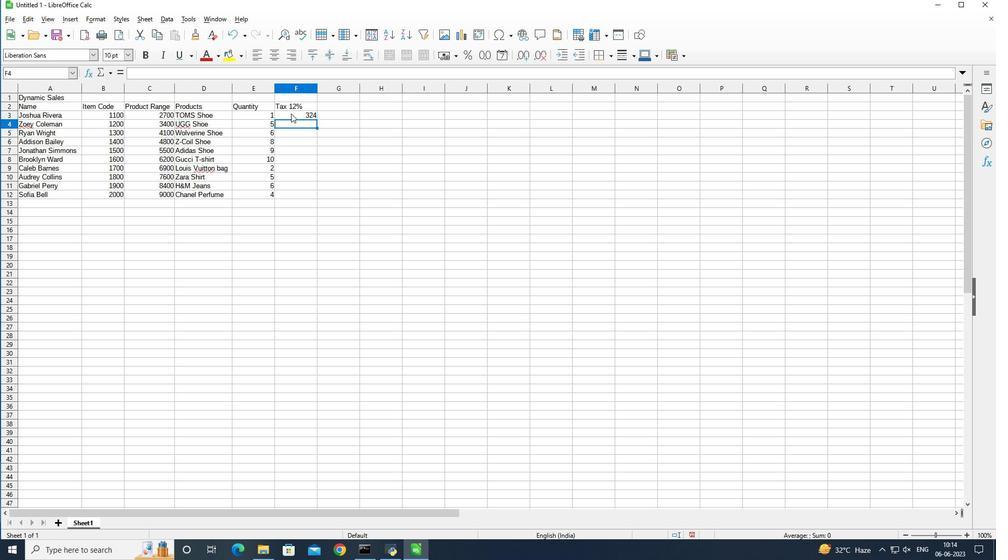 
Action: Mouse moved to (316, 118)
Screenshot: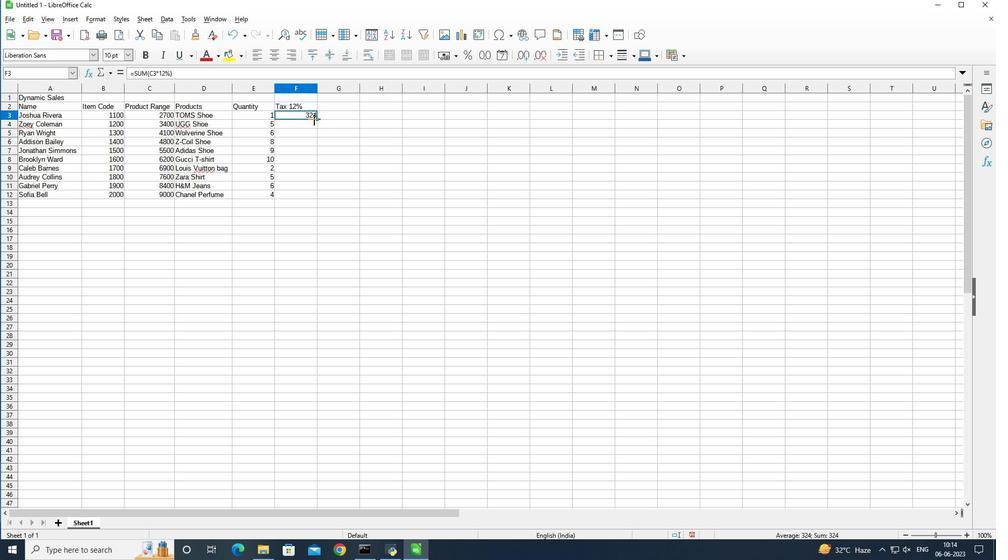 
Action: Mouse pressed left at (316, 118)
Screenshot: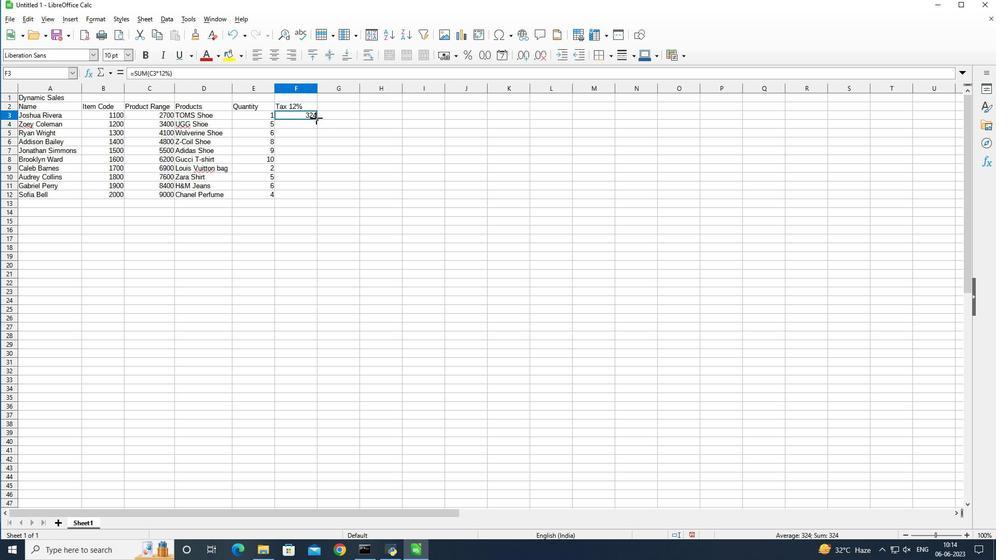 
Action: Mouse moved to (340, 105)
Screenshot: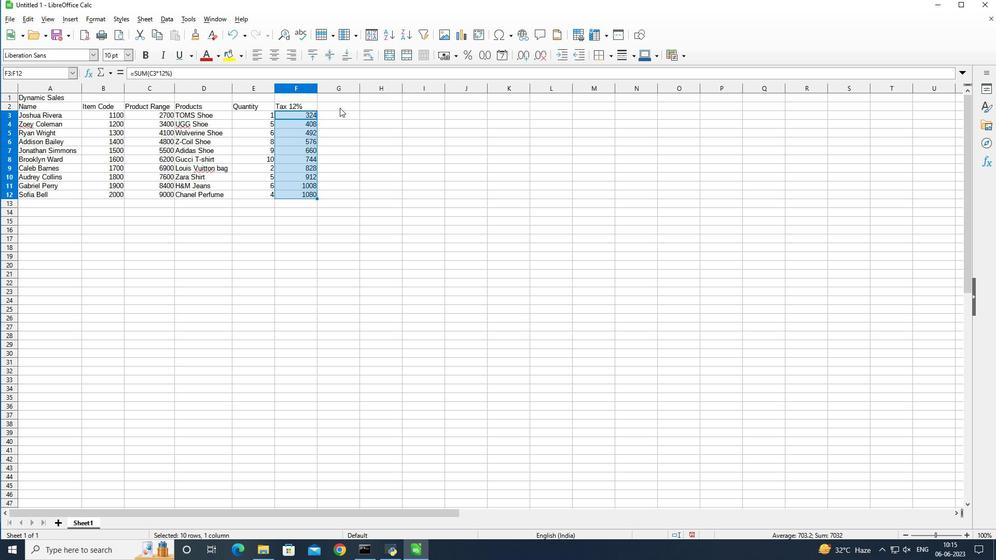 
Action: Mouse pressed left at (340, 105)
Screenshot: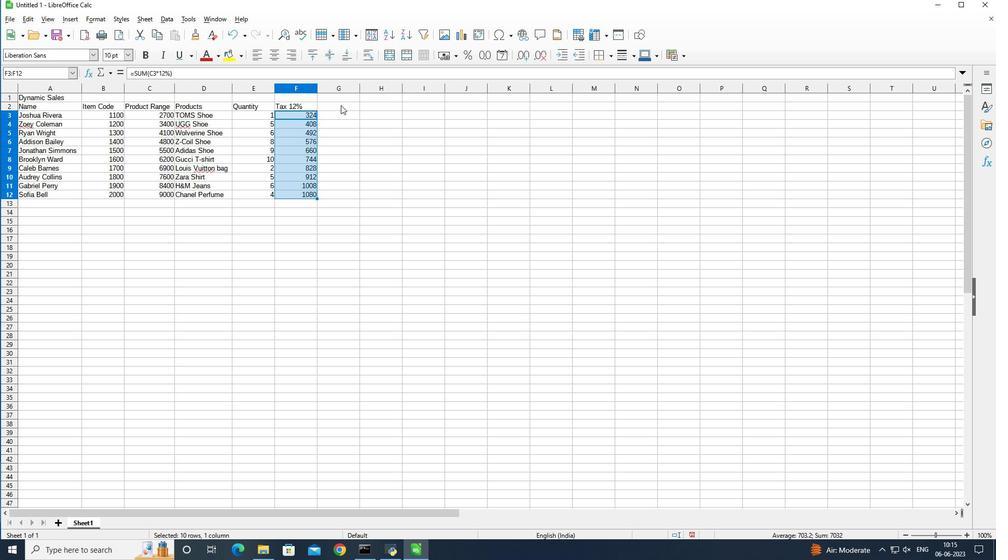 
Action: Mouse moved to (527, 187)
Screenshot: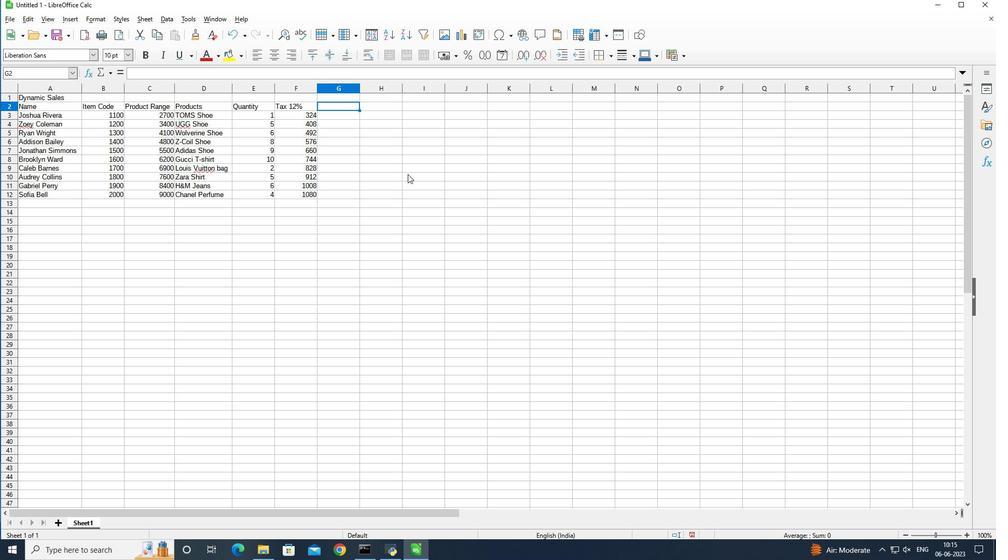 
Action: Key pressed <Key.shift><Key.shift><Key.shift><Key.shift><Key.shift><Key.shift><Key.shift><Key.shift><Key.shift><Key.shift><Key.shift><Key.shift><Key.shift><Key.shift><Key.shift><Key.shift>Commission<Key.space>2<Key.shift>%<Key.enter>=sum<Key.shift_r><Key.shift_r><Key.shift_r><Key.shift_r><Key.shift_r><Key.shift_r><Key.shift_r><Key.shift_r><Key.shift_r><Key.shift_r><Key.shift_r><Key.shift_r><Key.shift_r><Key.shift_r><Key.shift_r><Key.shift_r><Key.shift_r><Key.shift_r><Key.shift_r><Key.shift_r>(c3*2<Key.shift><Key.shift><Key.shift><Key.shift><Key.shift><Key.shift><Key.shift><Key.shift>%<Key.shift_r><Key.shift_r><Key.shift_r><Key.shift_r><Key.shift_r>)<Key.enter>
Screenshot: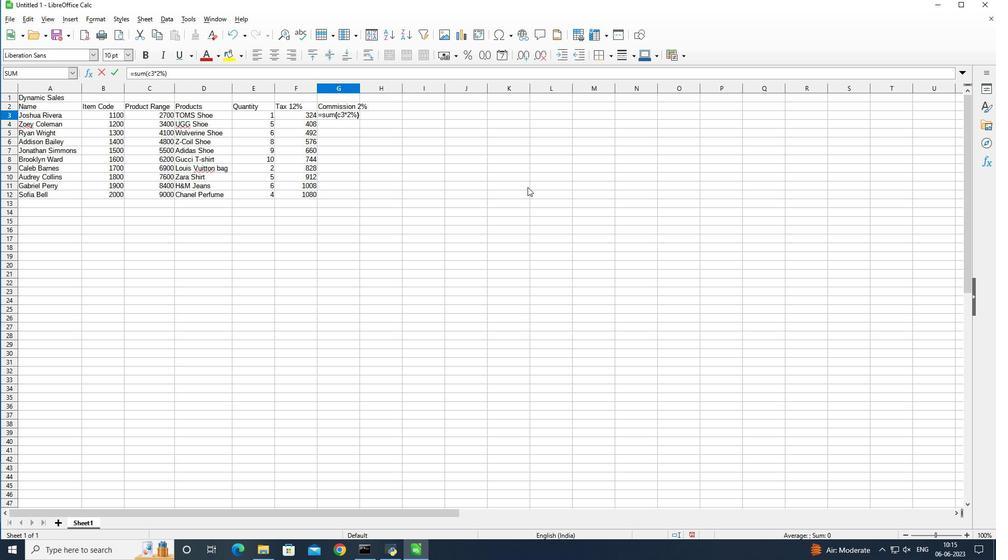 
Action: Mouse moved to (340, 118)
Screenshot: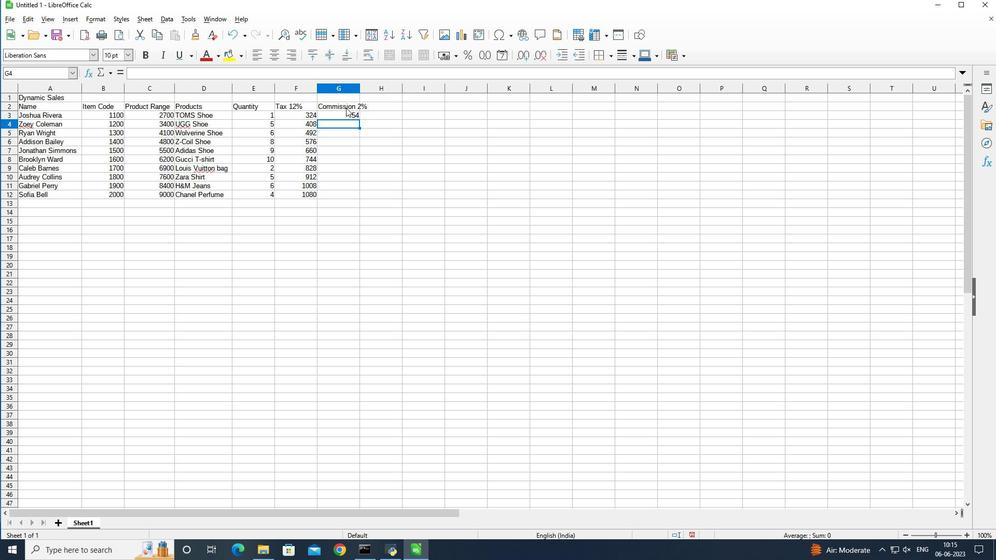 
Action: Mouse pressed left at (340, 118)
Screenshot: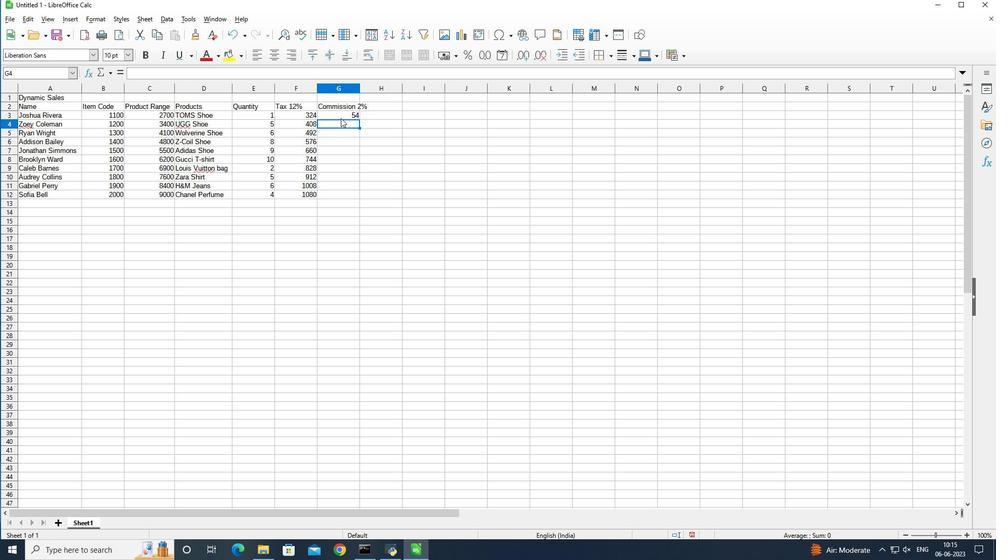 
Action: Mouse moved to (360, 119)
Screenshot: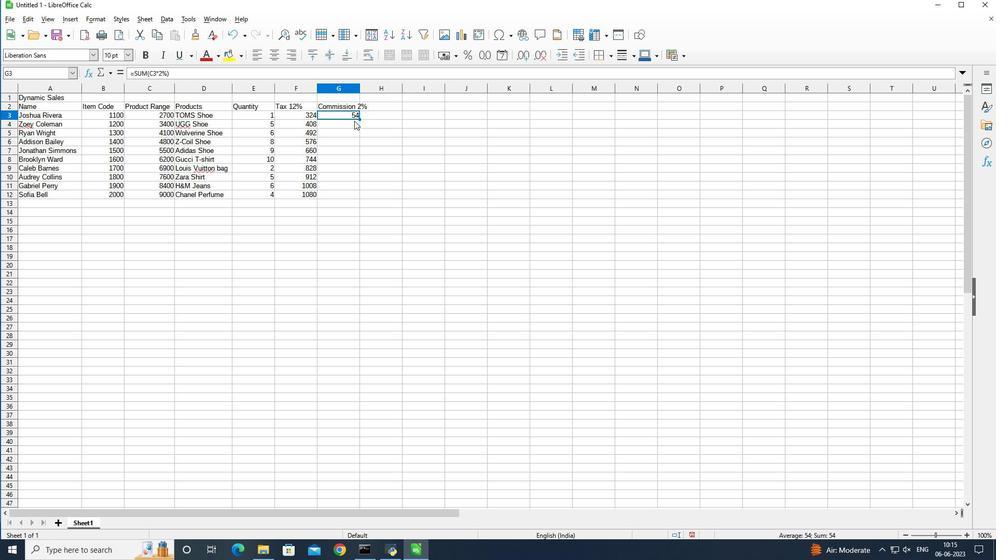 
Action: Mouse pressed left at (360, 119)
Screenshot: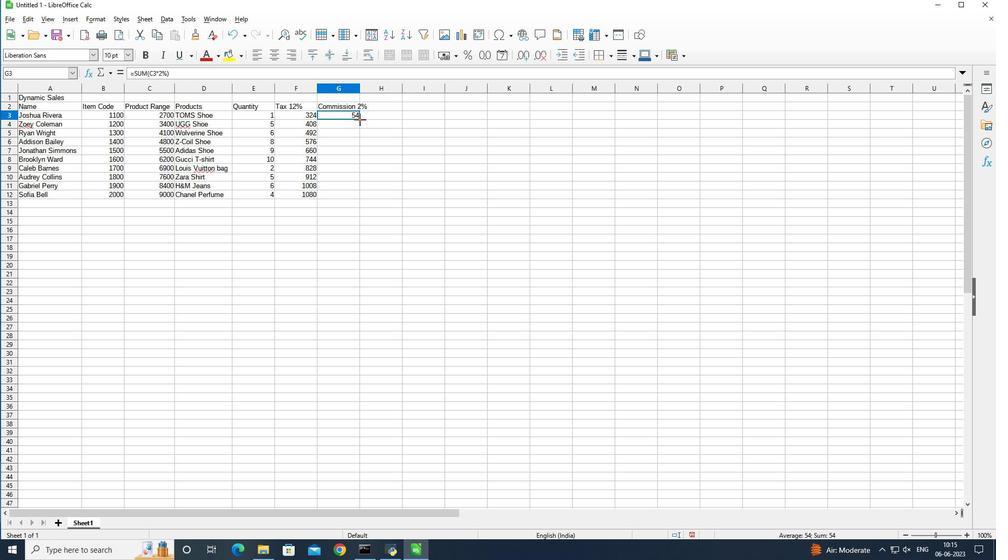 
Action: Mouse moved to (359, 89)
Screenshot: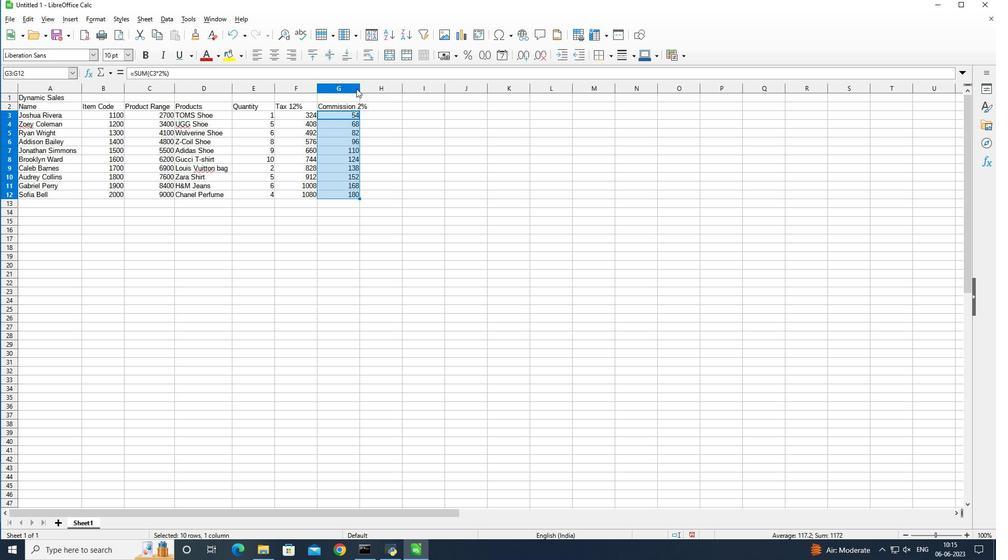 
Action: Mouse pressed left at (359, 89)
Screenshot: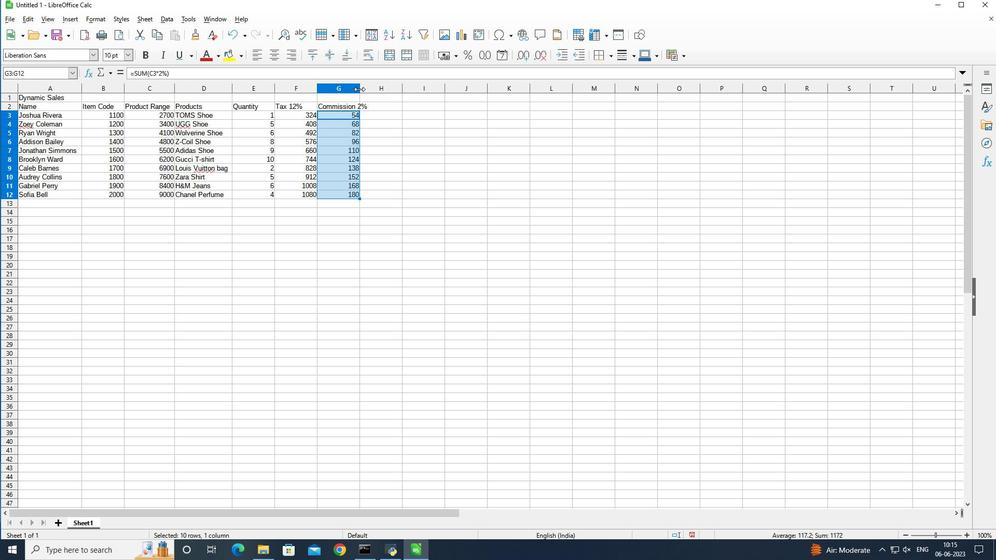 
Action: Mouse moved to (394, 103)
Screenshot: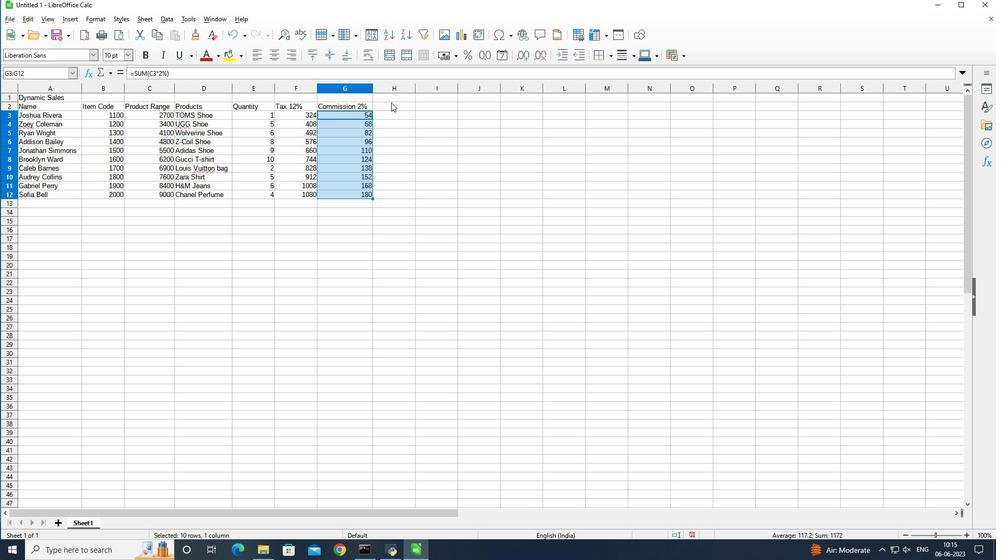 
Action: Mouse pressed left at (394, 103)
Screenshot: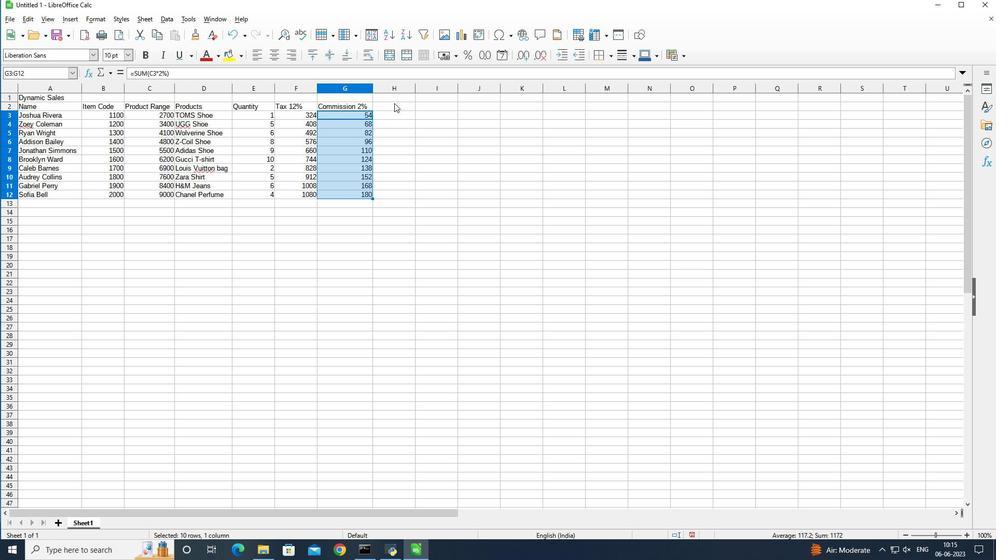 
Action: Mouse moved to (486, 178)
Screenshot: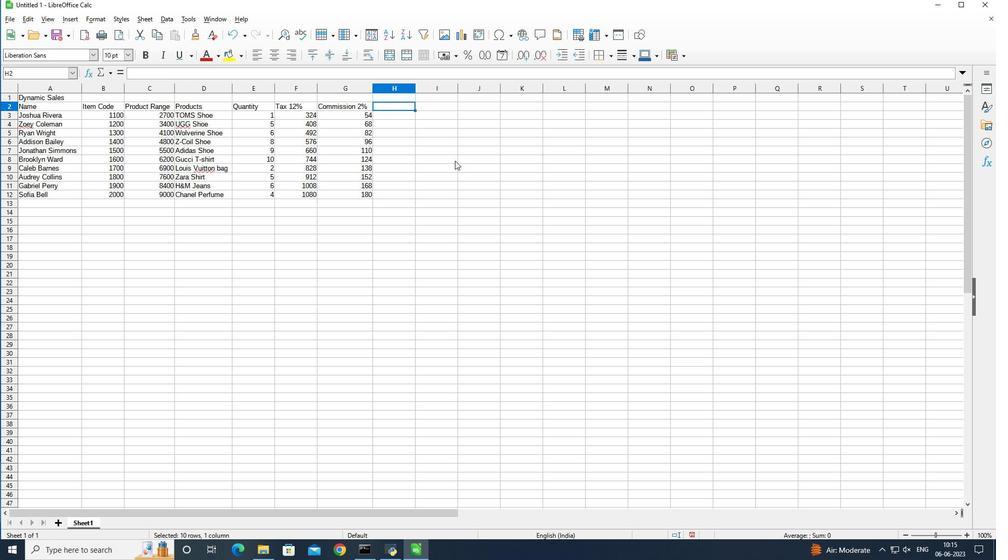 
Action: Key pressed <Key.shift><Key.shift><Key.shift><Key.shift><Key.shift><Key.shift><Key.shift><Key.shift><Key.shift><Key.shift><Key.shift>Total<Key.space><Key.shift>Amount<Key.enter>=sum<Key.shift_r><Key.shift_r><Key.shift_r><Key.shift_r><Key.shift_r><Key.shift_r><Key.shift_r><Key.shift_r><Key.shift_r><Key.shift_r><Key.shift_r><Key.shift_r><Key.shift_r><Key.shift_r><Key.shift_r><Key.shift_r><Key.shift_r>(c3+
Screenshot: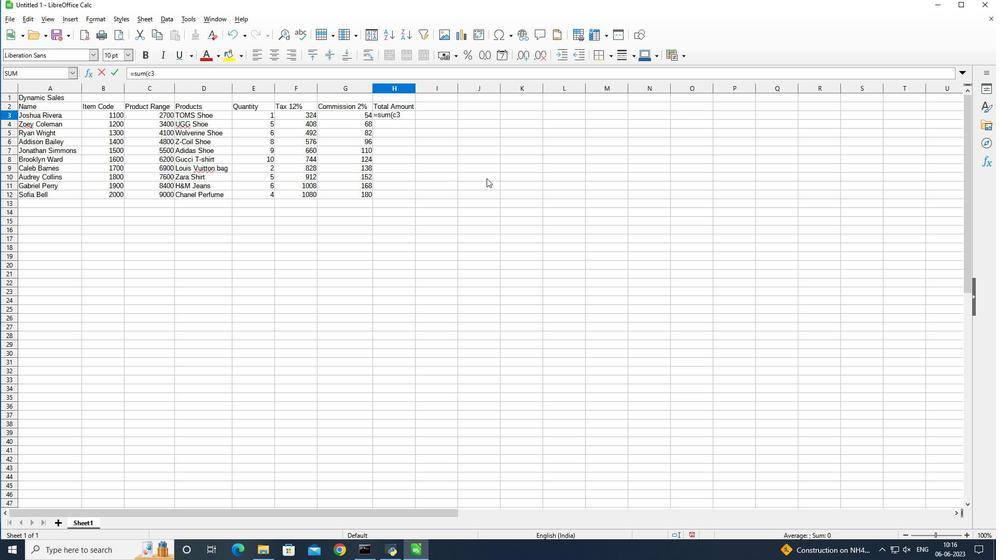 
Action: Mouse moved to (500, 158)
Screenshot: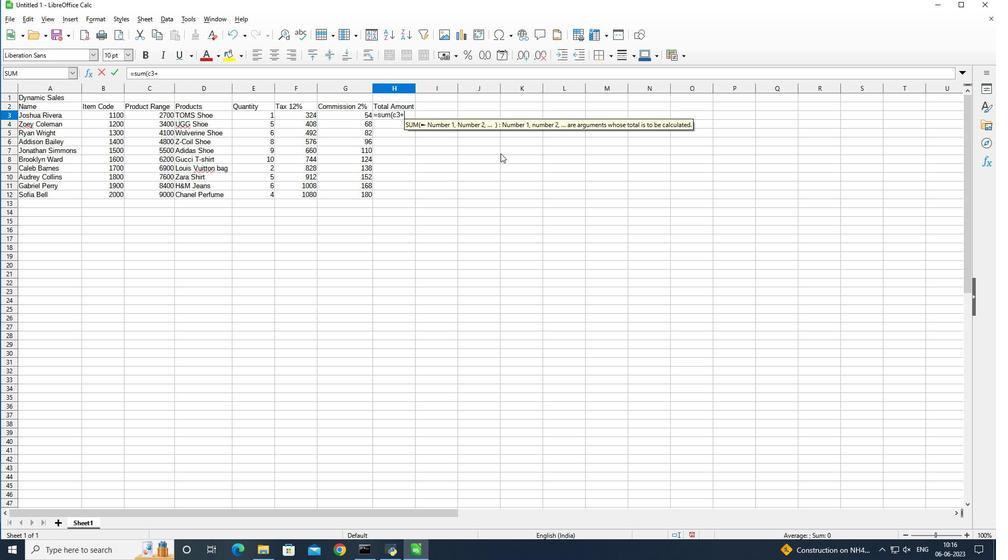 
Action: Key pressed f3+g3<Key.shift_r><Key.shift_r><Key.shift_r><Key.shift_r><Key.shift_r><Key.shift_r><Key.shift_r><Key.shift_r><Key.shift_r><Key.shift_r><Key.shift_r><Key.shift_r>)<Key.enter>
Screenshot: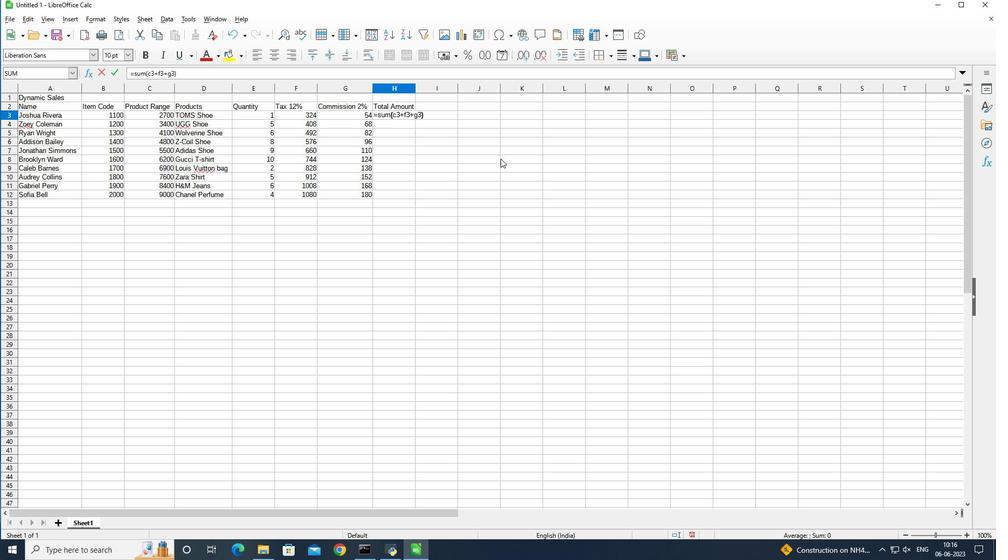 
Action: Mouse moved to (407, 112)
Screenshot: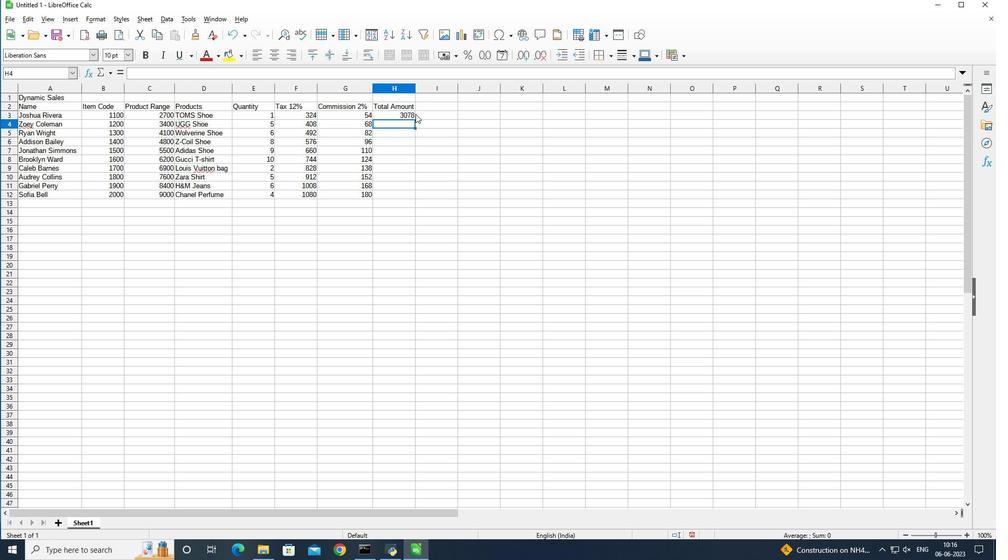 
Action: Mouse pressed left at (407, 112)
Screenshot: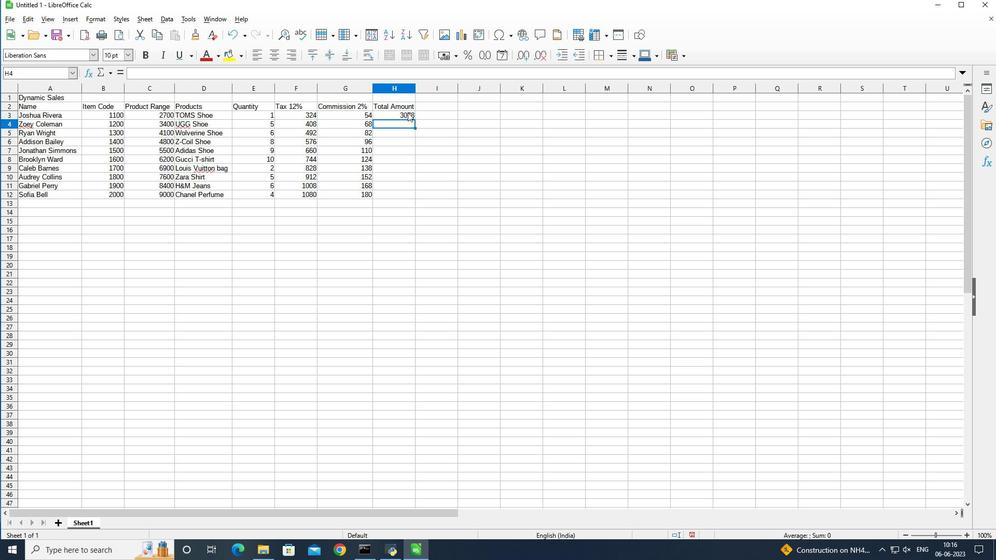 
Action: Mouse moved to (416, 118)
Screenshot: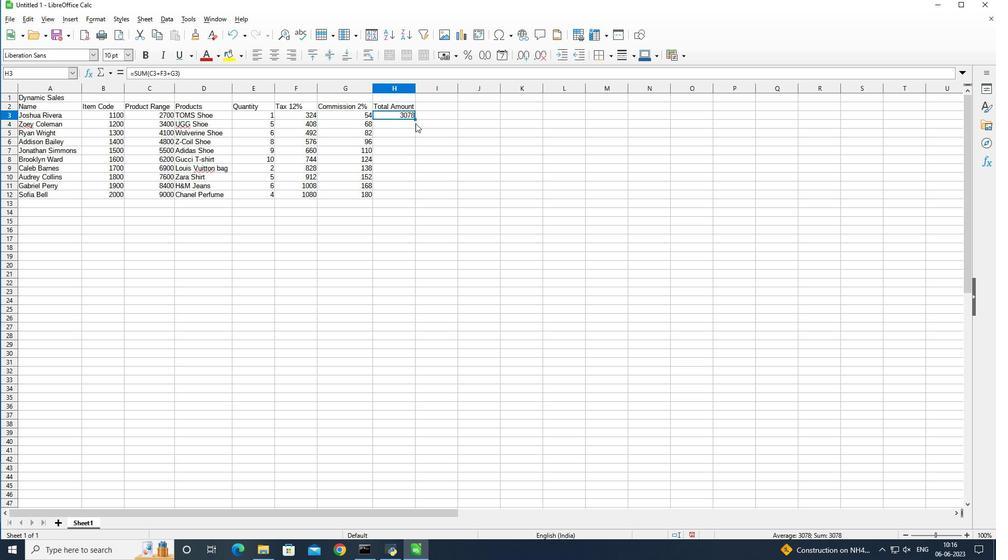 
Action: Mouse pressed left at (416, 118)
Screenshot: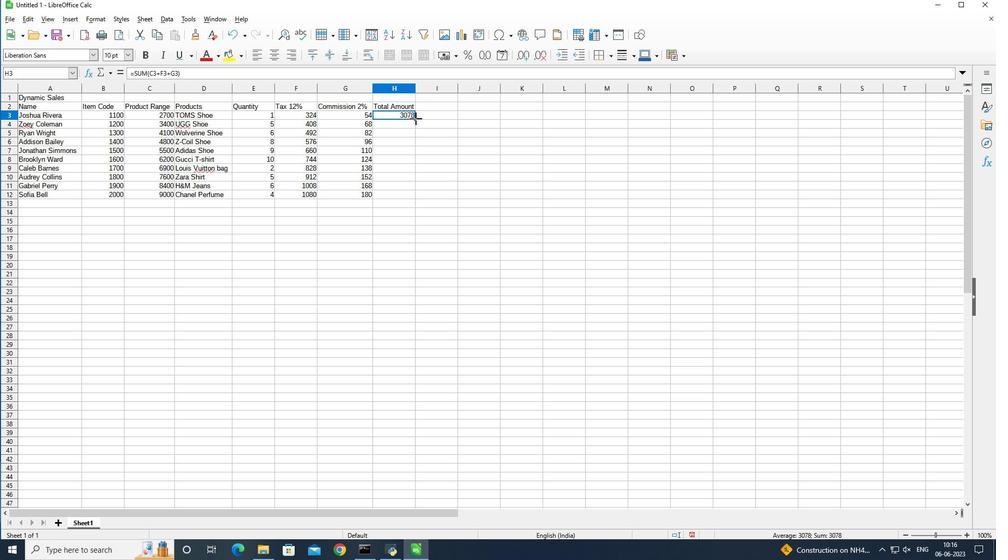 
Action: Mouse moved to (403, 195)
Screenshot: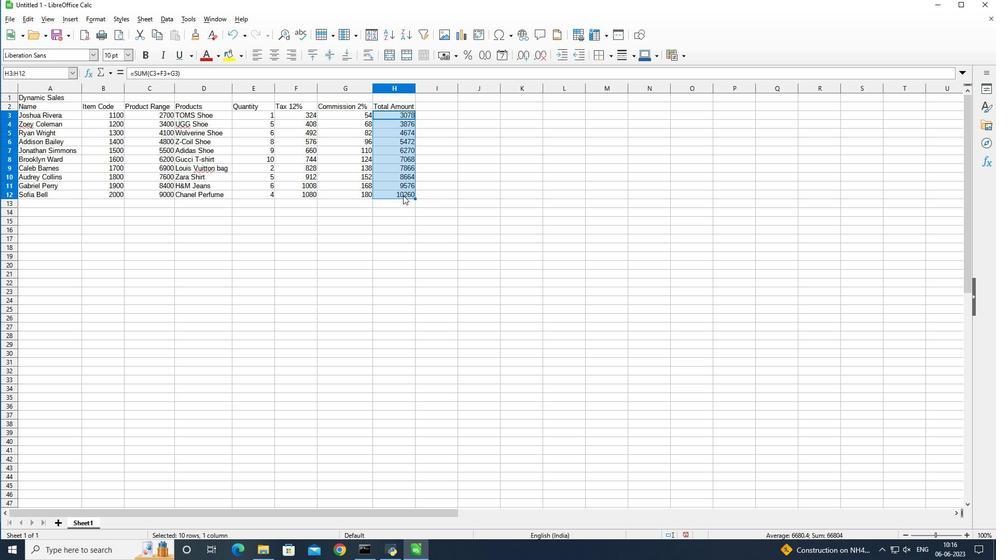 
Action: Mouse pressed left at (403, 195)
Screenshot: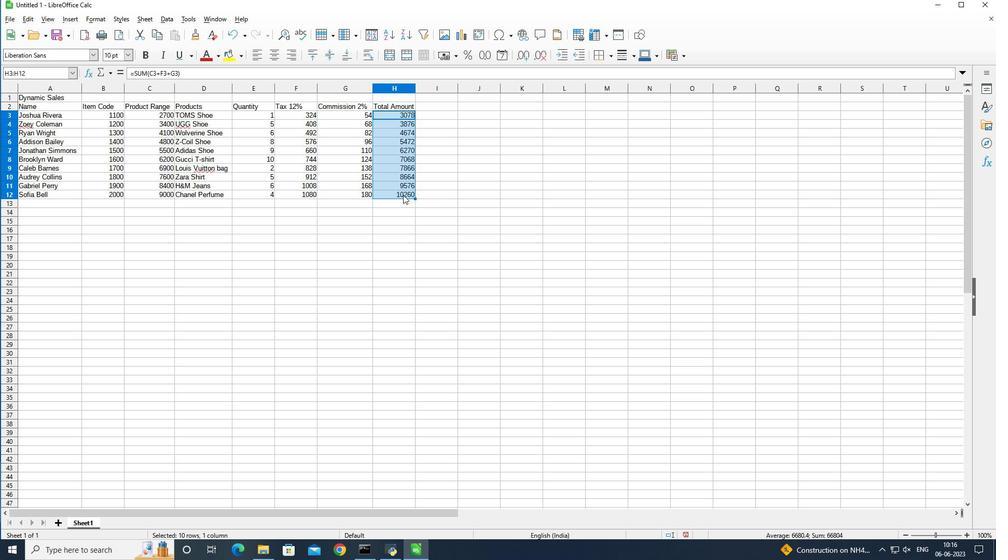 
Action: Mouse moved to (15, 20)
Screenshot: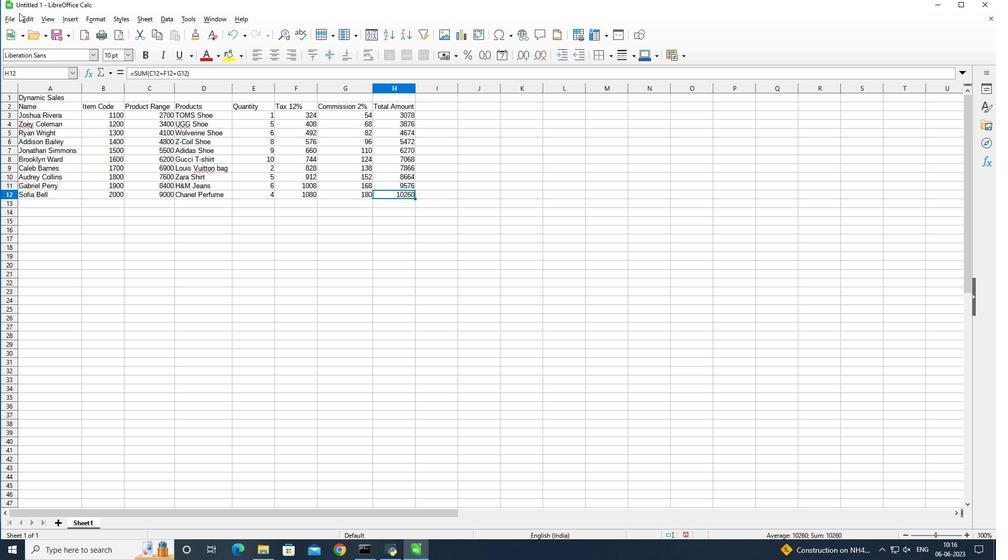 
Action: Mouse pressed left at (15, 20)
Screenshot: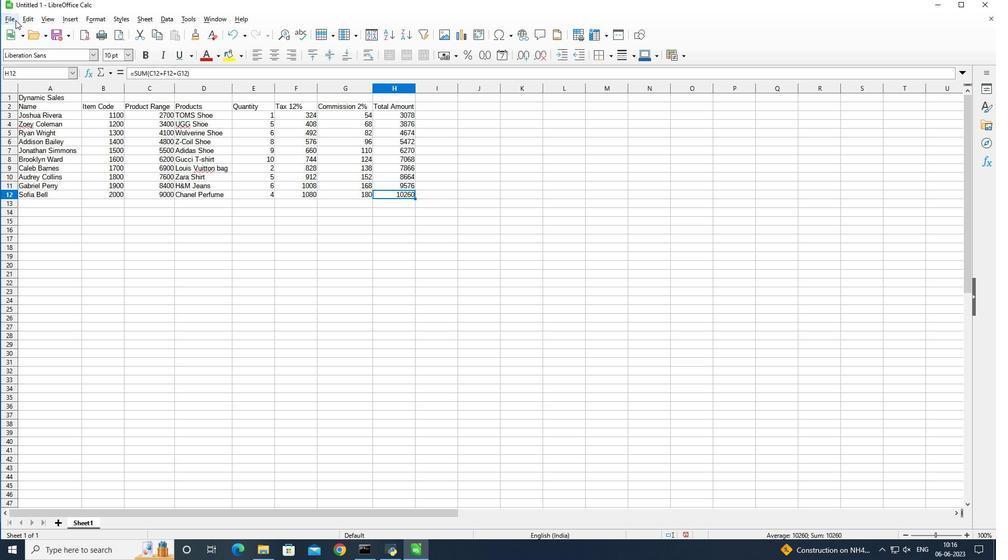 
Action: Mouse moved to (50, 151)
Screenshot: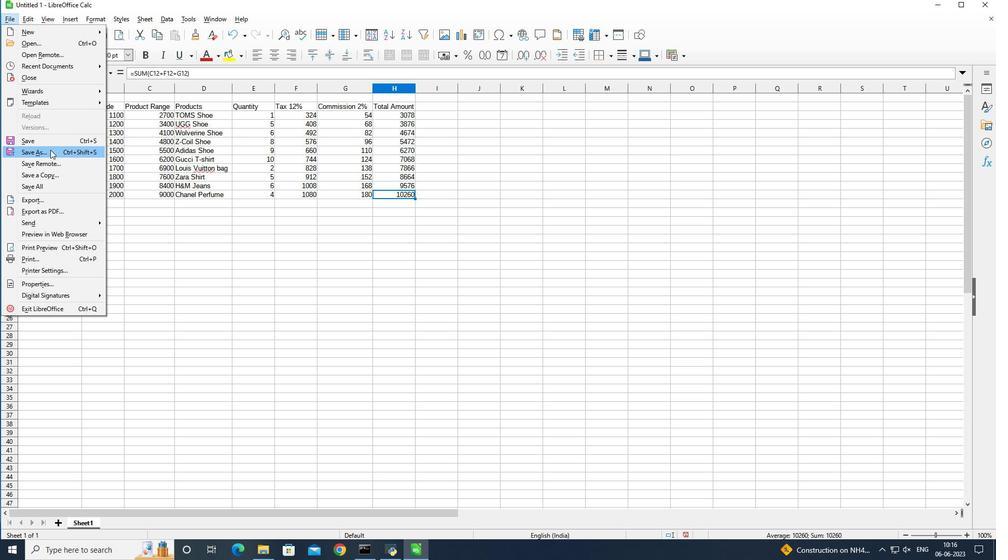 
Action: Mouse pressed left at (50, 151)
Screenshot: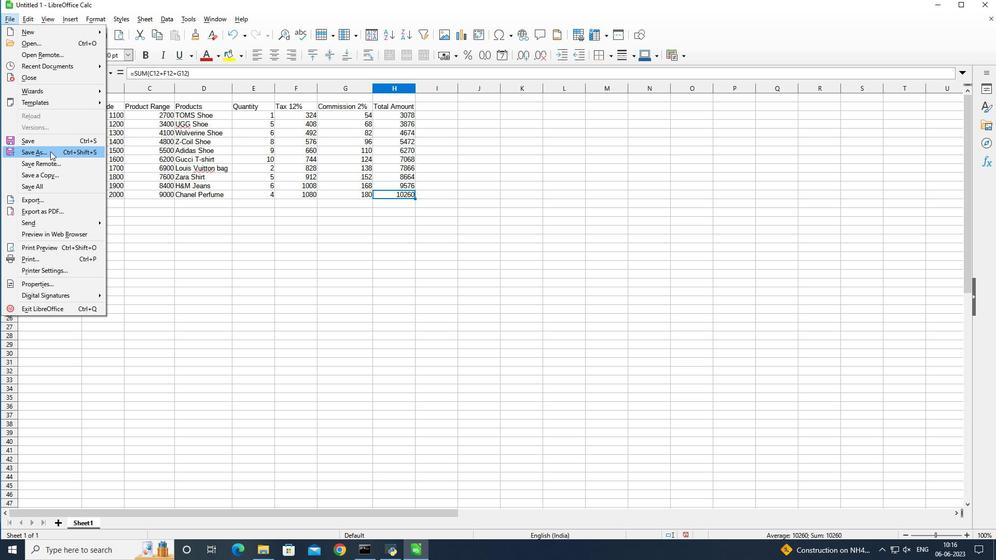 
Action: Mouse moved to (346, 284)
Screenshot: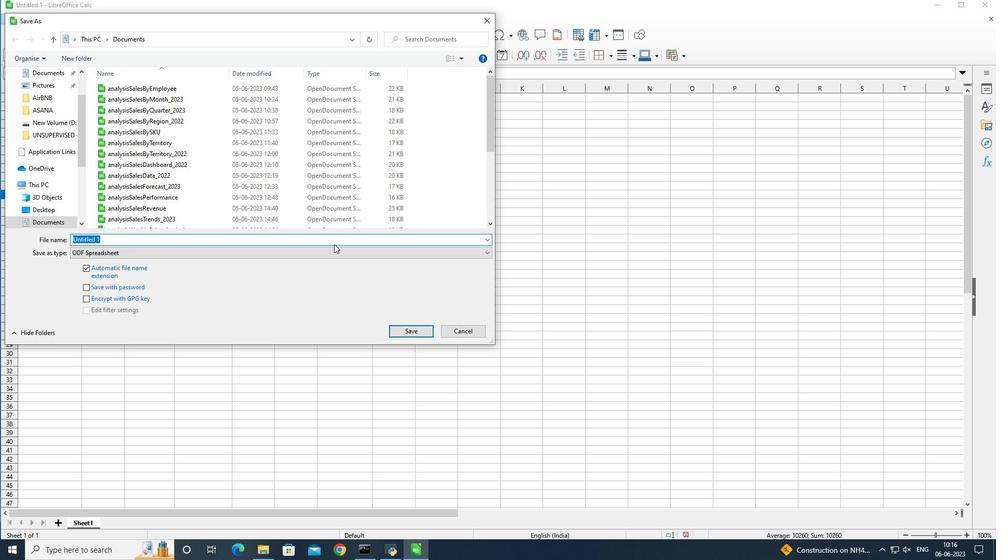 
Action: Key pressed <Key.shift>Attendance<Key.space><Key.shift><Key.shift>Spreadsheetbook<Key.enter>
Screenshot: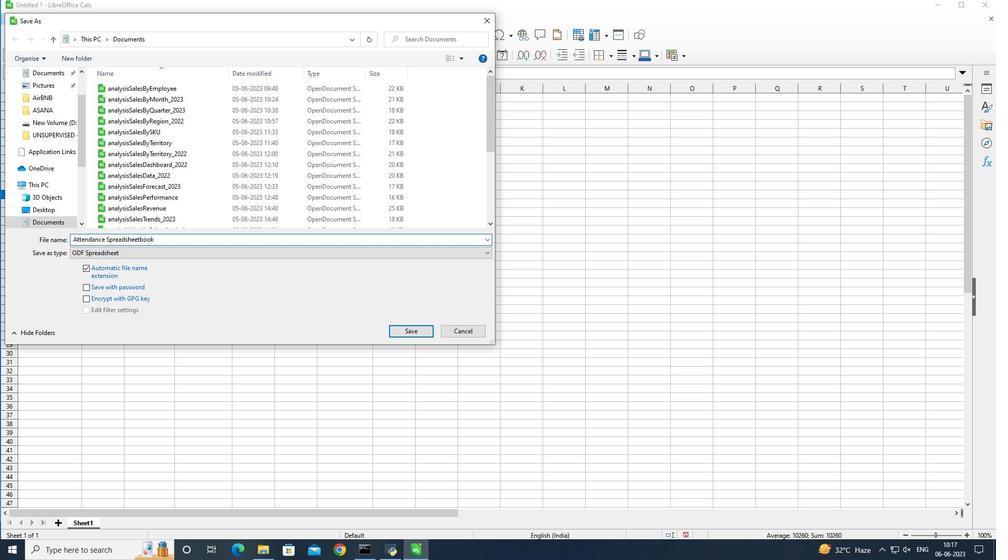 
Action: Mouse moved to (238, 262)
Screenshot: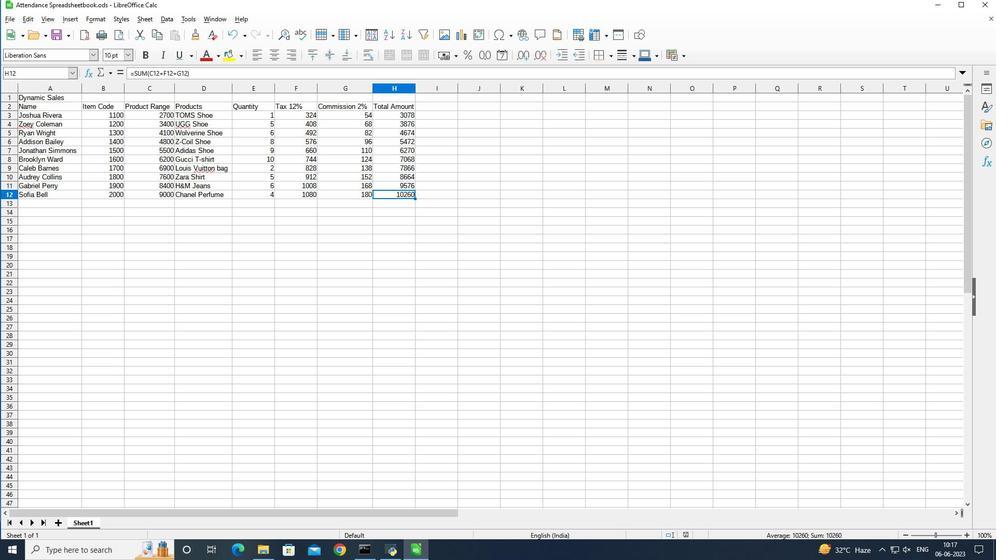 
